 Task: Look for space in Kursk, Russia from 2nd June, 2023 to 9th June, 2023 for 5 adults in price range Rs.7000 to Rs.13000. Place can be shared room with 2 bedrooms having 5 beds and 2 bathrooms. Property type can be house, flat, guest house. Amenities needed are: wifi. Booking option can be shelf check-in. Required host language is English.
Action: Mouse moved to (552, 105)
Screenshot: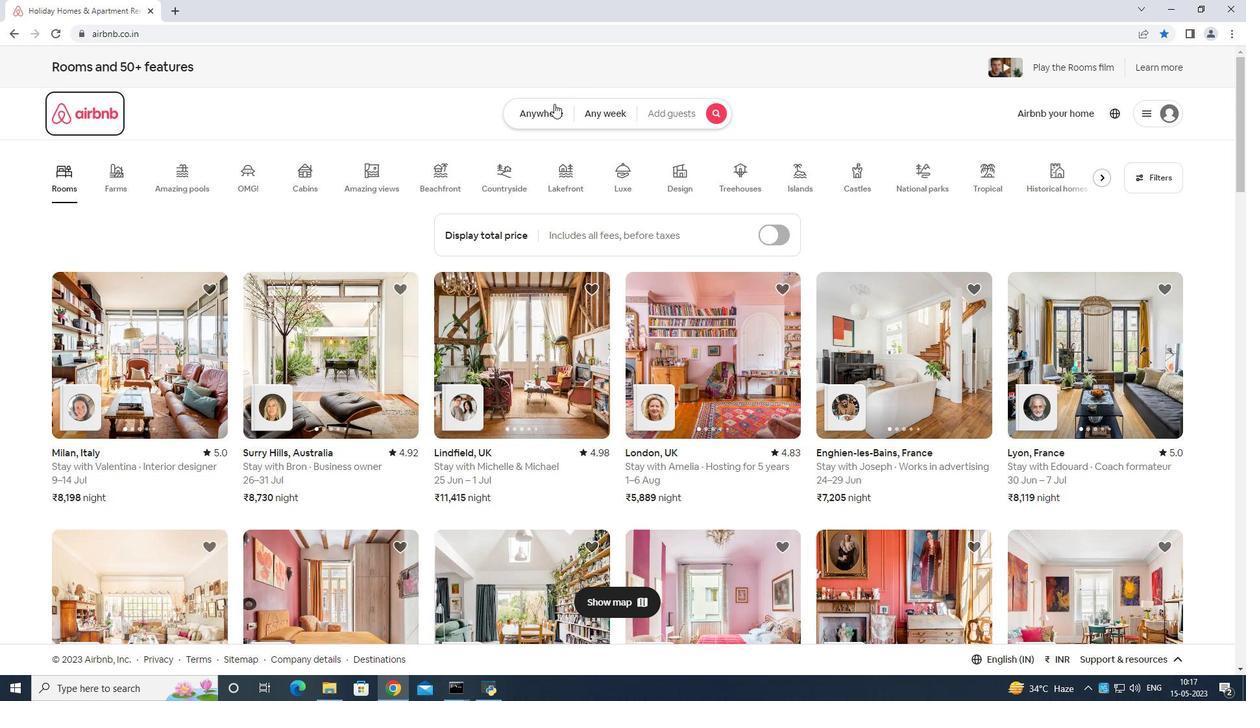 
Action: Mouse pressed left at (552, 105)
Screenshot: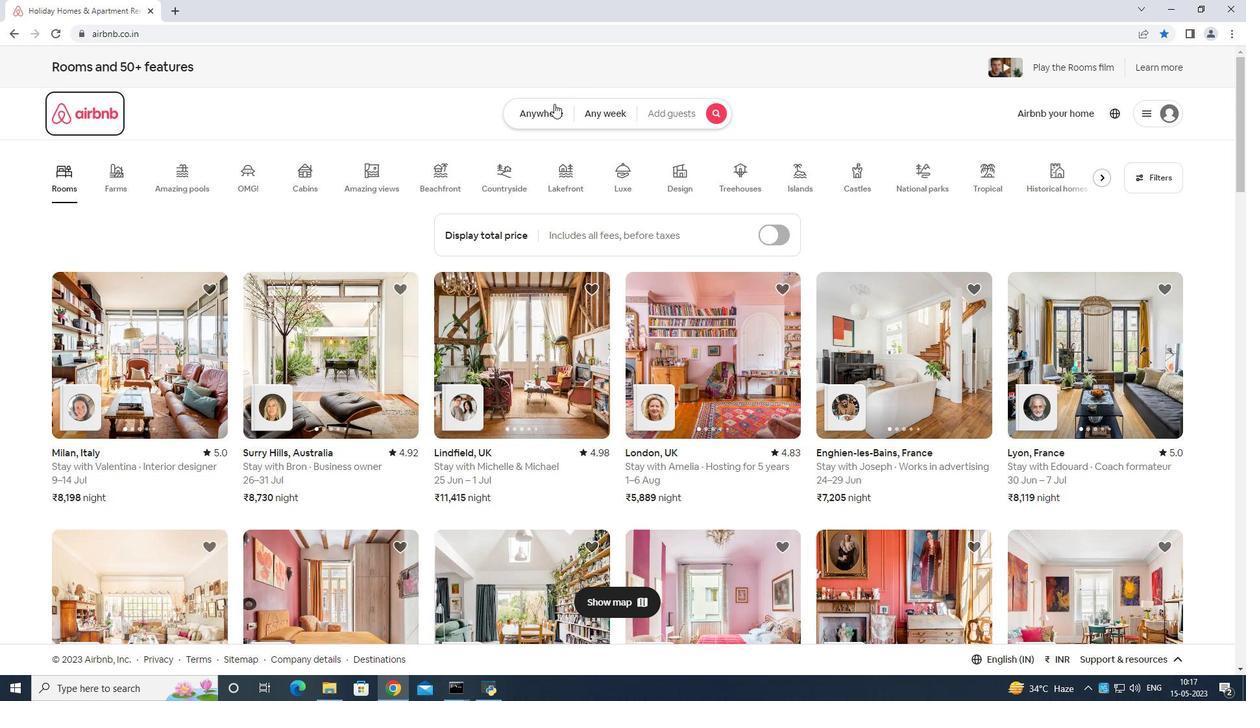 
Action: Mouse moved to (501, 158)
Screenshot: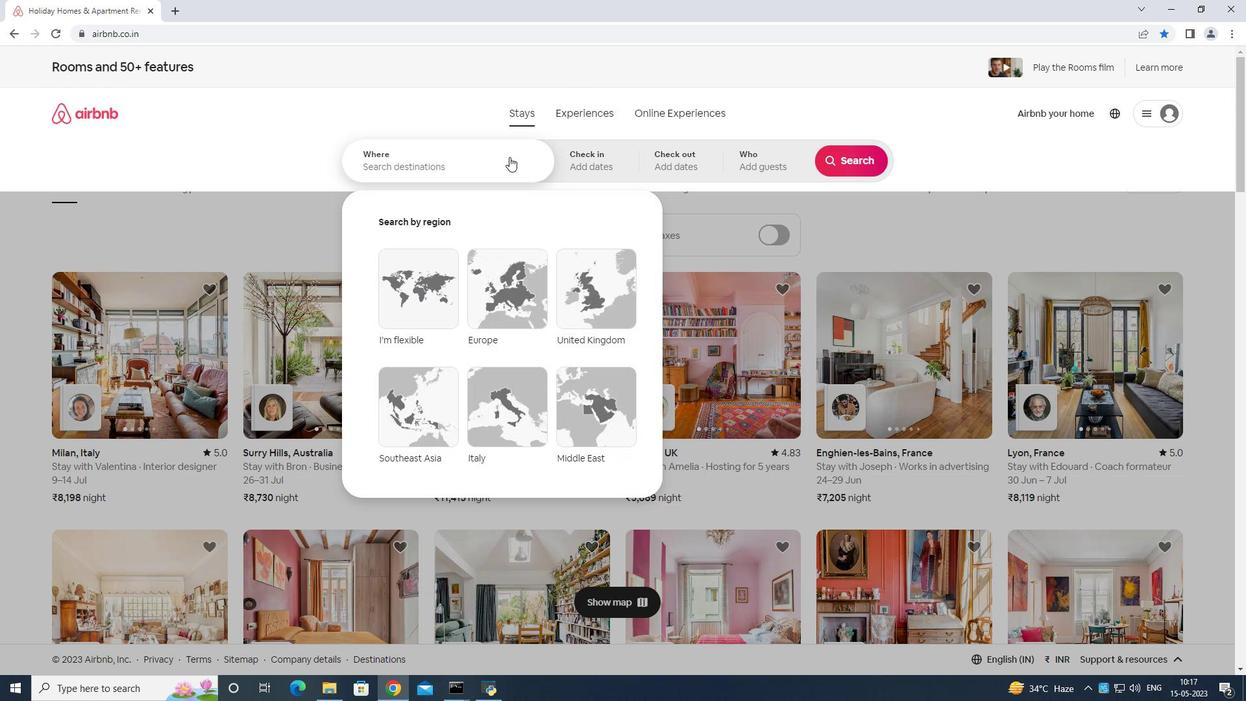 
Action: Mouse pressed left at (501, 158)
Screenshot: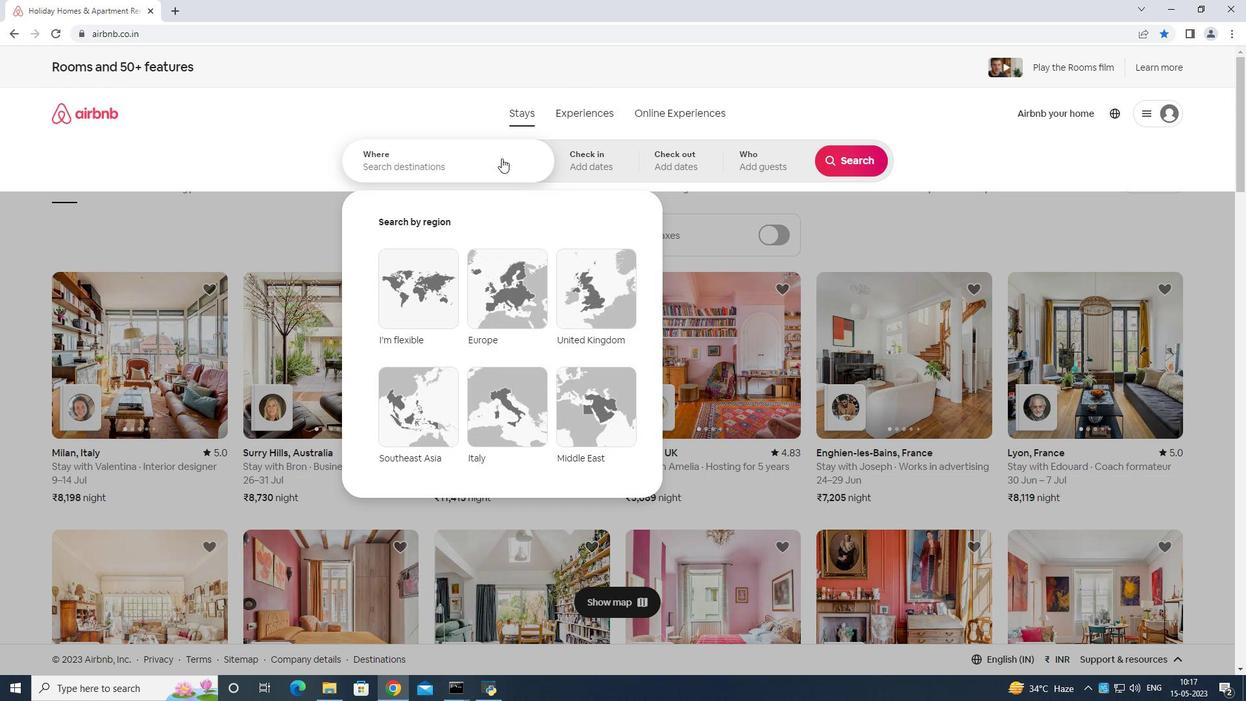 
Action: Key pressed <Key.shift><Key.shift><Key.shift>Kursk<Key.space><Key.shift>Russia<Key.enter>
Screenshot: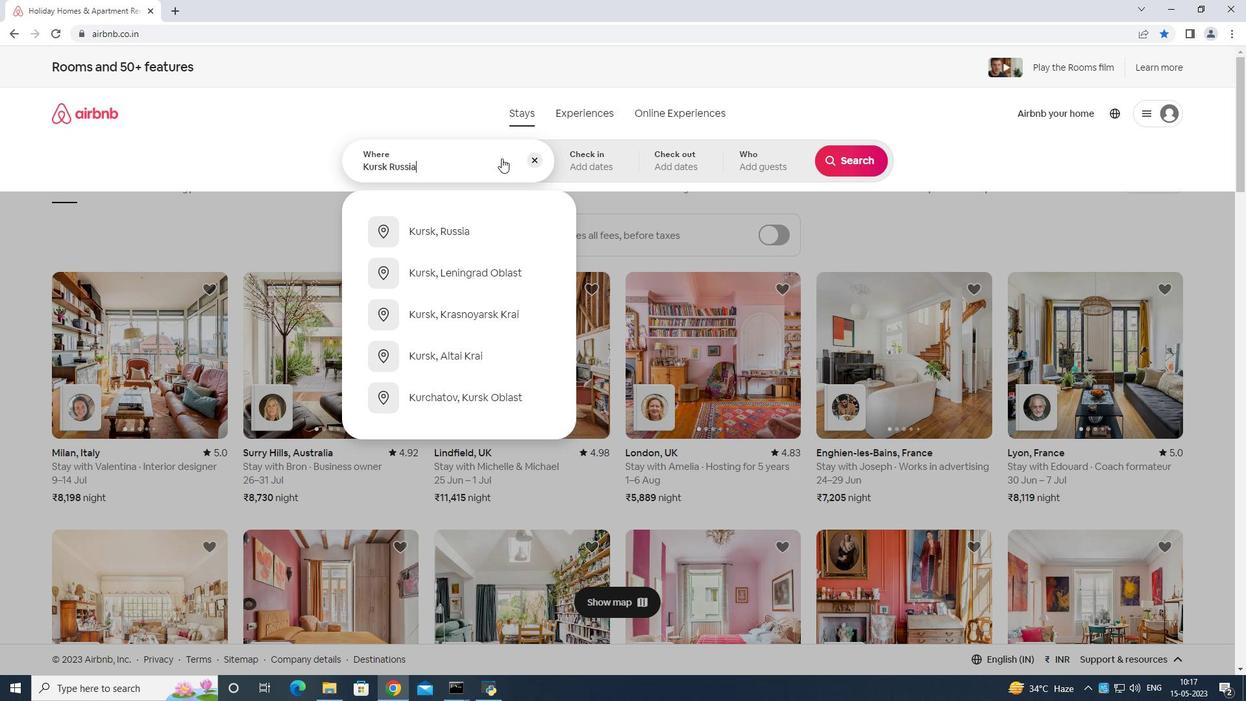 
Action: Mouse moved to (804, 321)
Screenshot: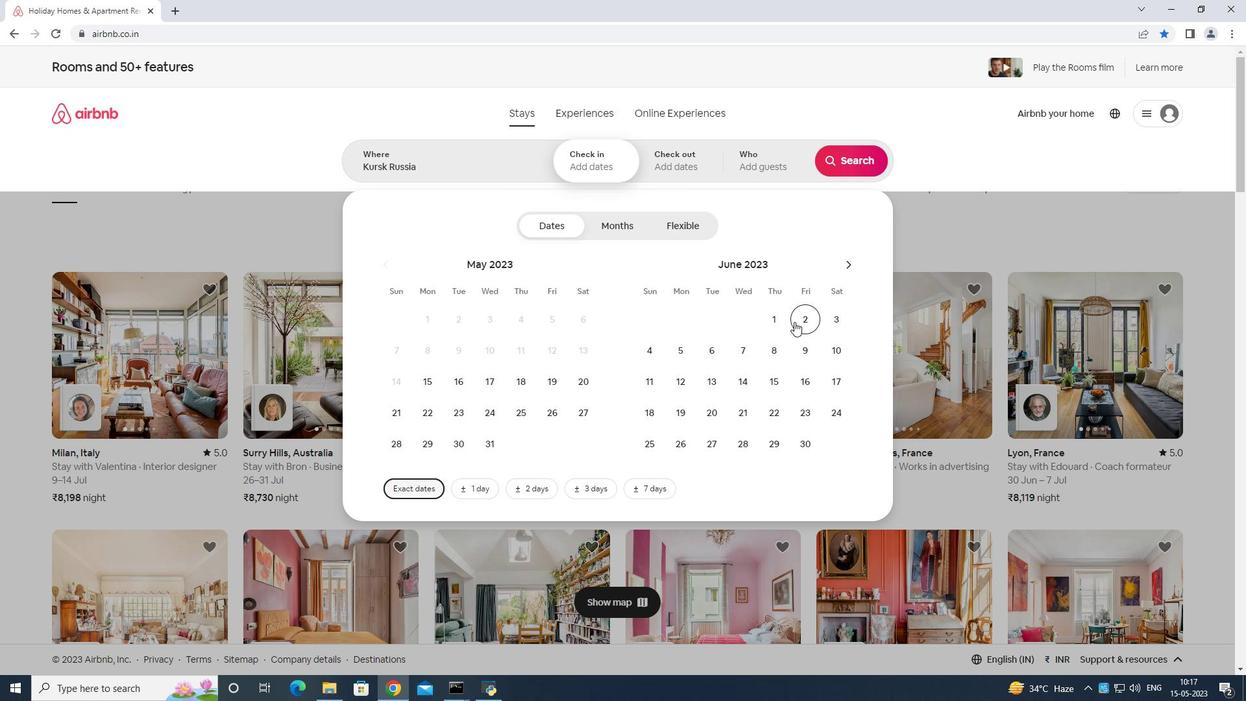 
Action: Mouse pressed left at (804, 321)
Screenshot: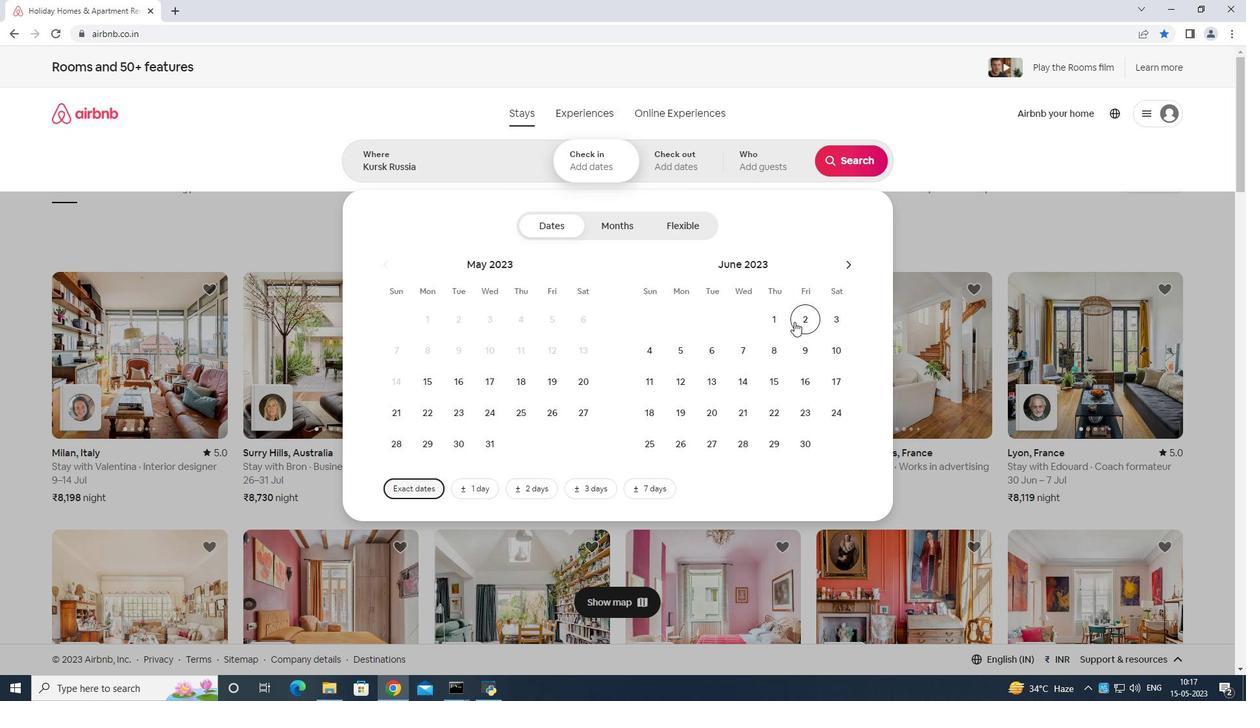 
Action: Mouse moved to (800, 347)
Screenshot: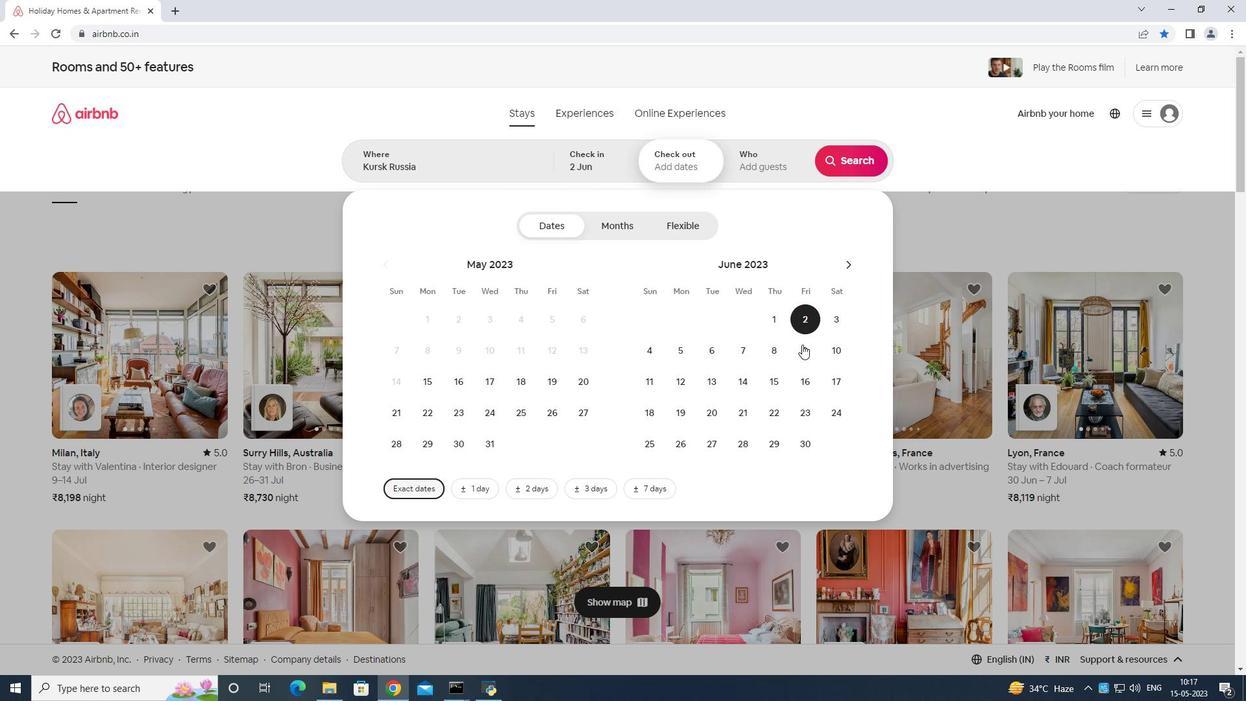 
Action: Mouse pressed left at (800, 347)
Screenshot: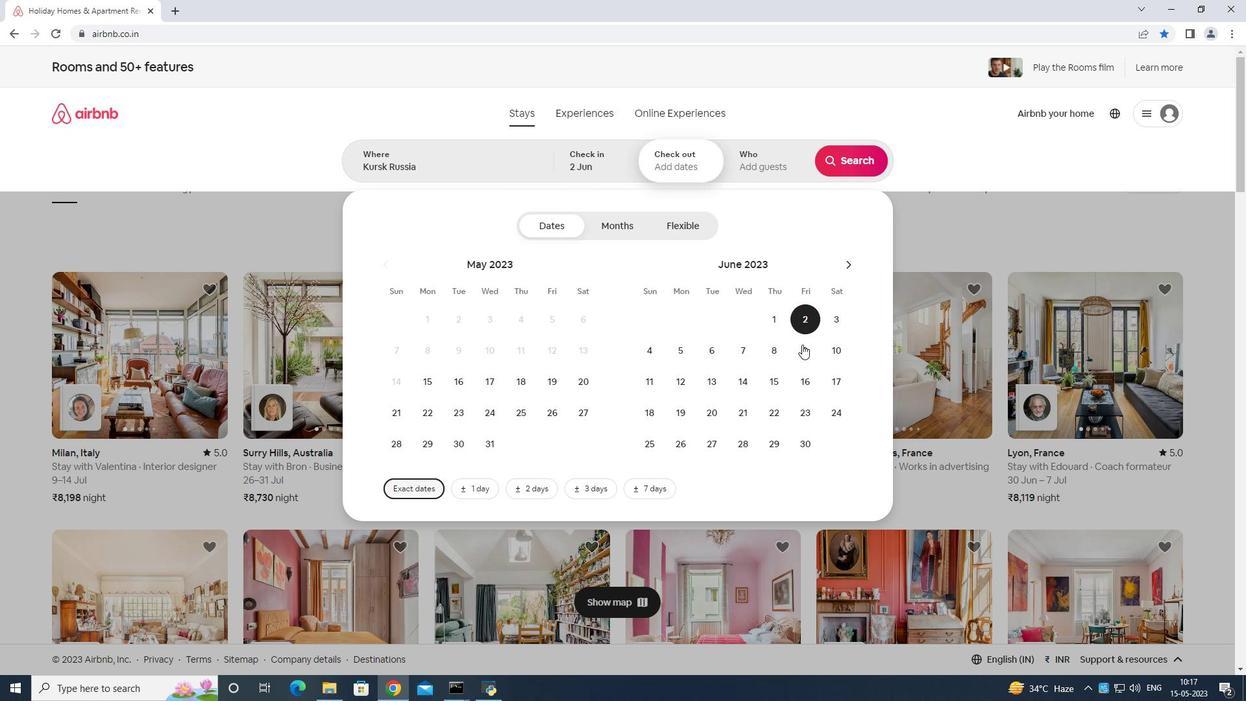 
Action: Mouse moved to (780, 158)
Screenshot: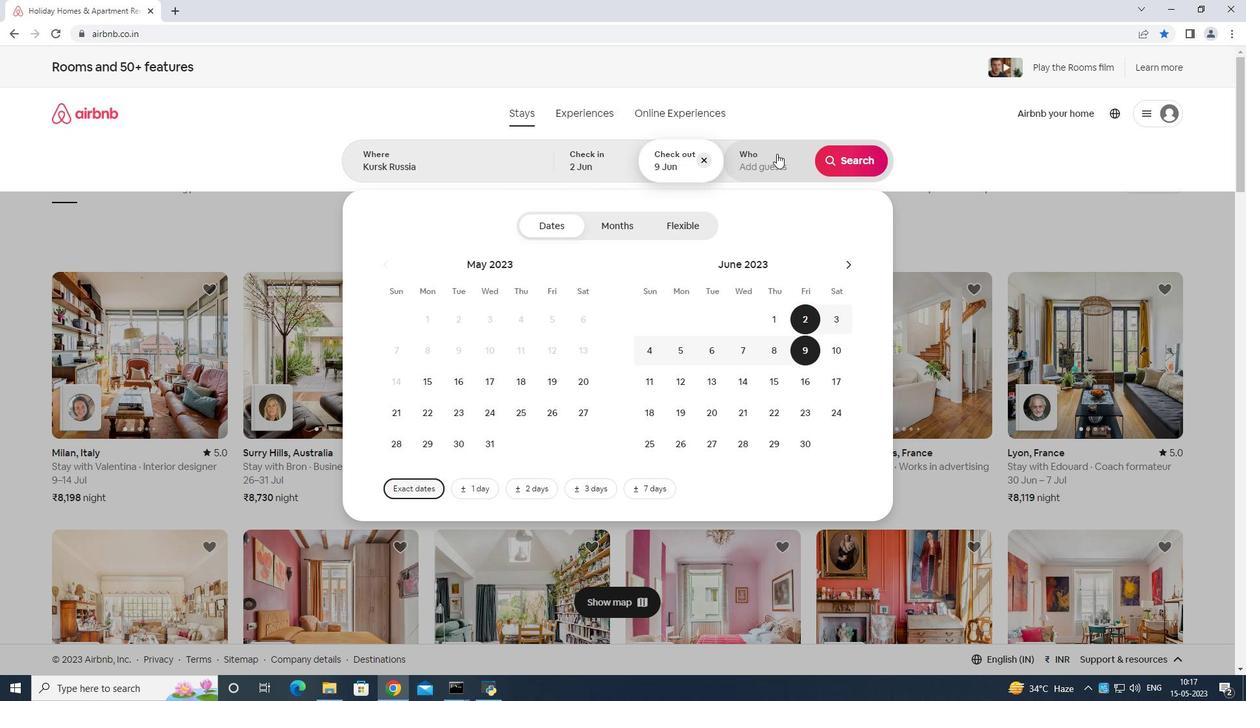 
Action: Mouse pressed left at (780, 158)
Screenshot: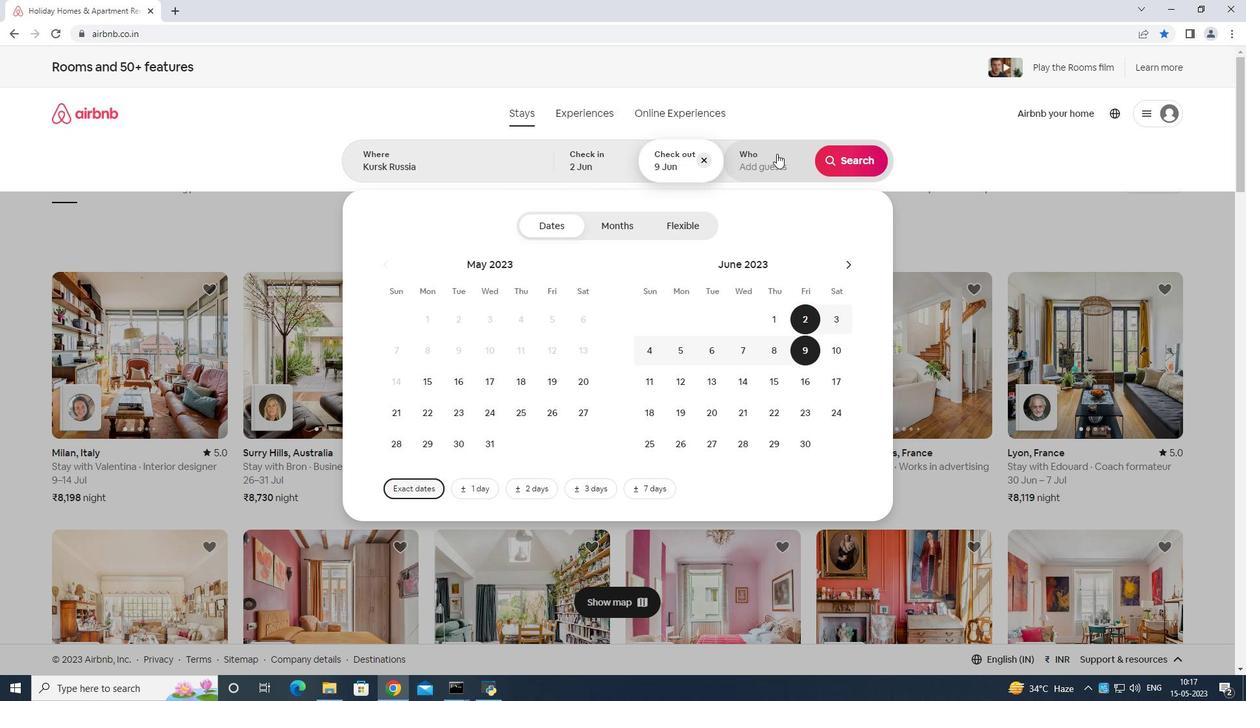 
Action: Mouse moved to (855, 236)
Screenshot: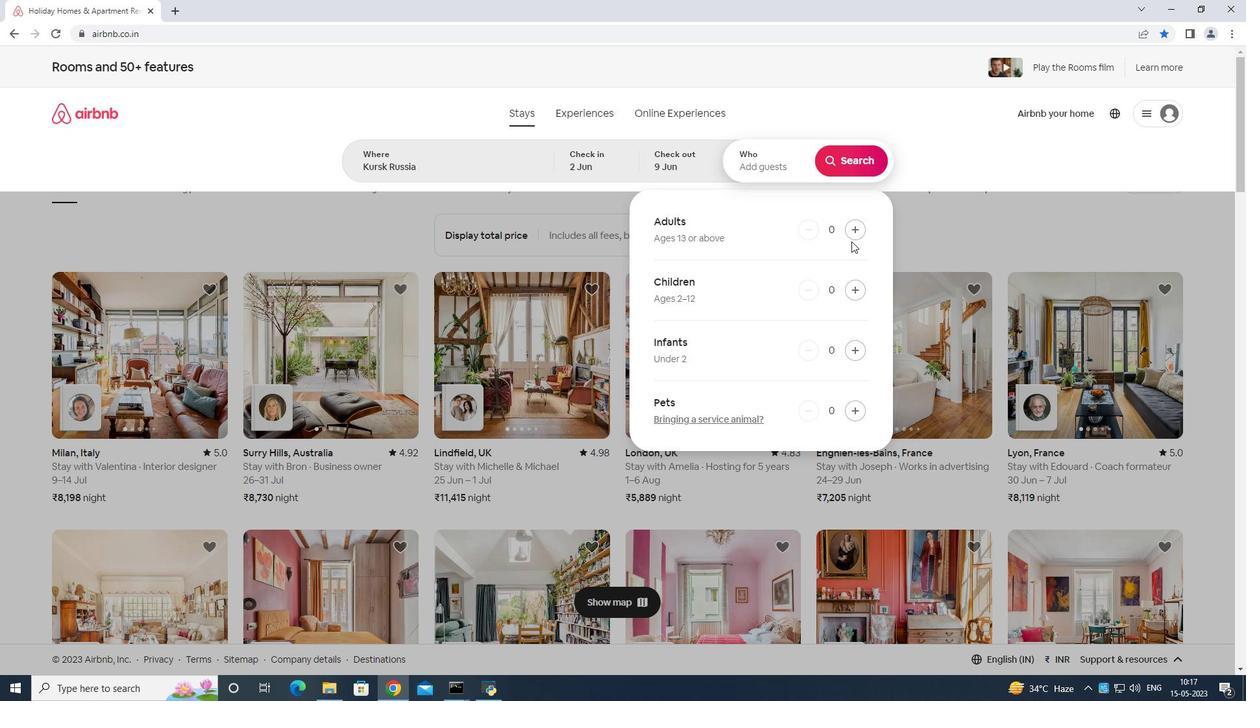 
Action: Mouse pressed left at (855, 236)
Screenshot: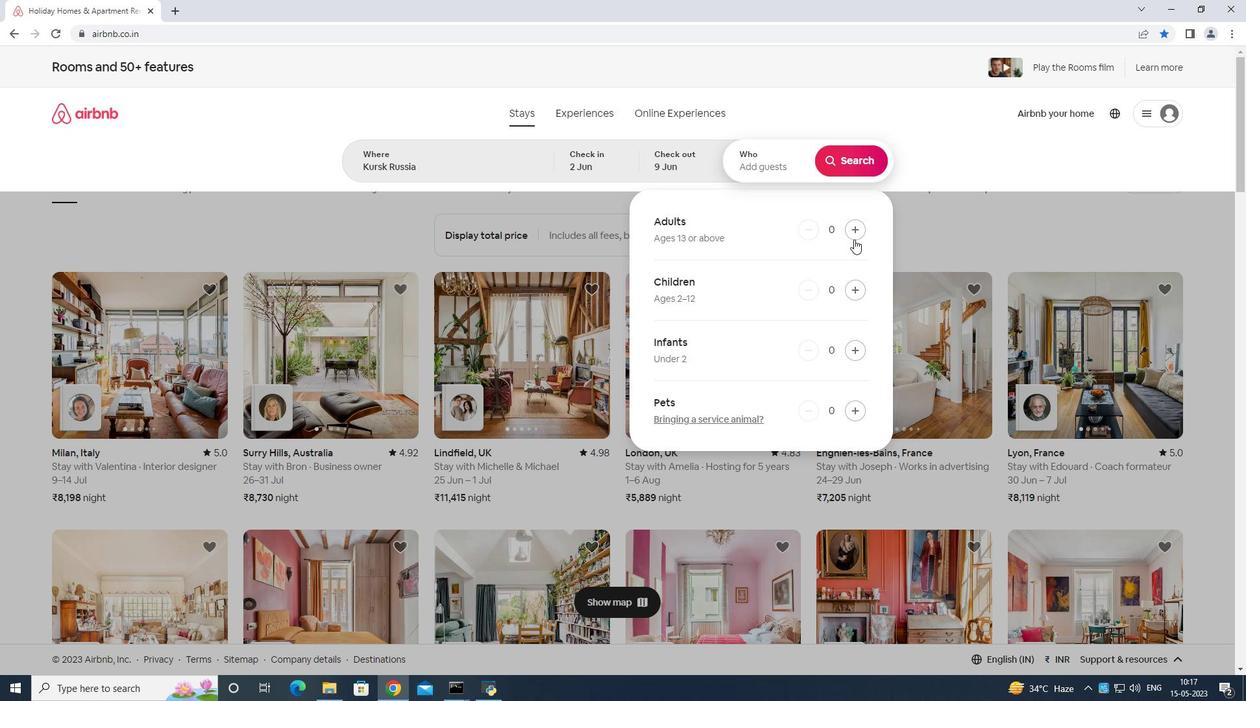 
Action: Mouse moved to (856, 235)
Screenshot: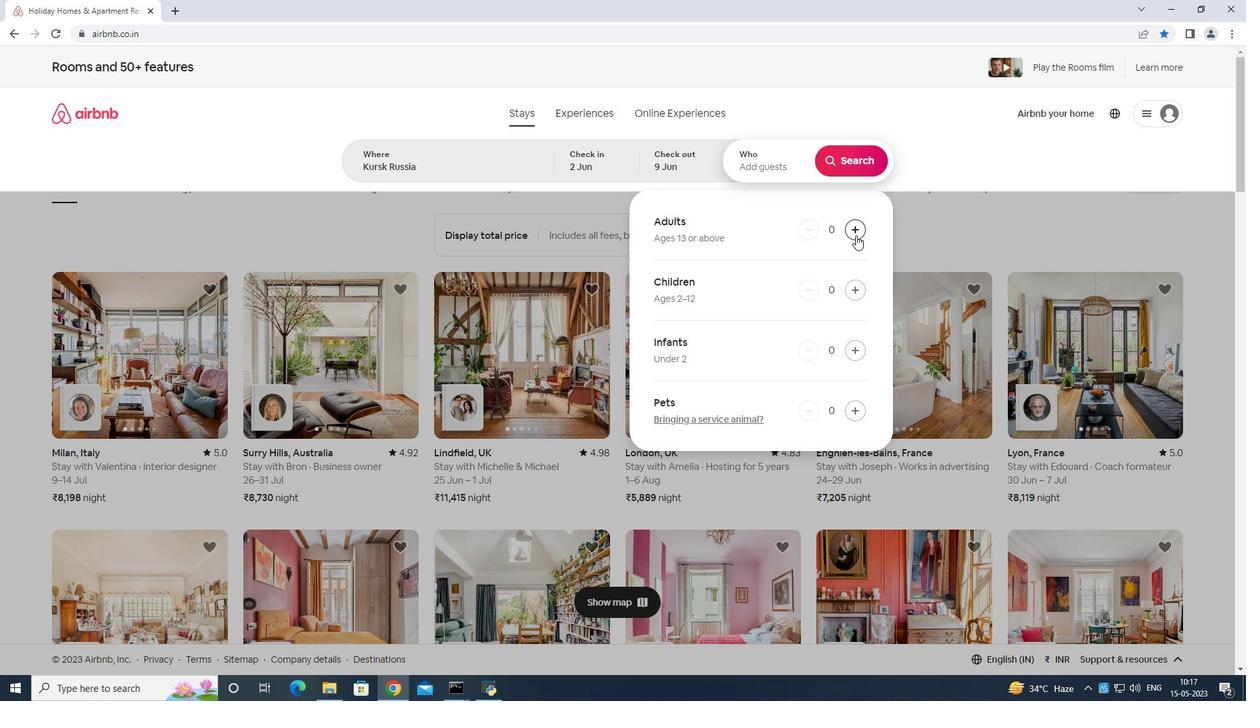 
Action: Mouse pressed left at (856, 235)
Screenshot: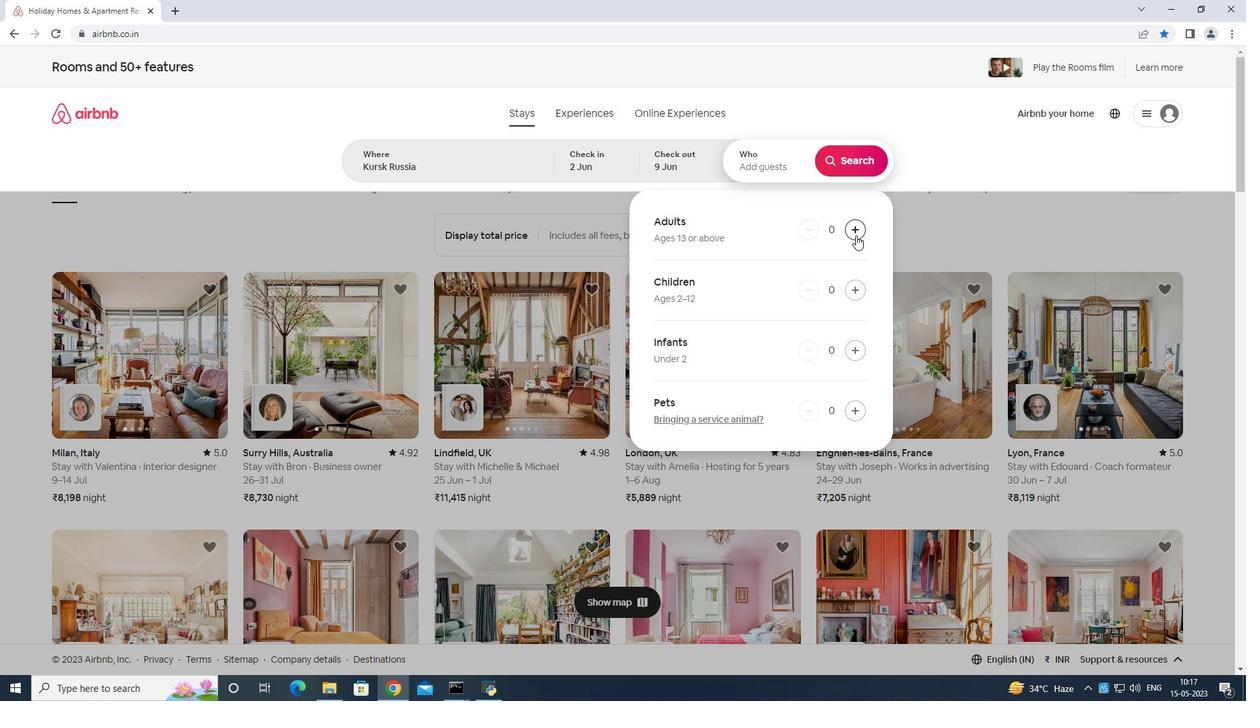 
Action: Mouse pressed left at (856, 235)
Screenshot: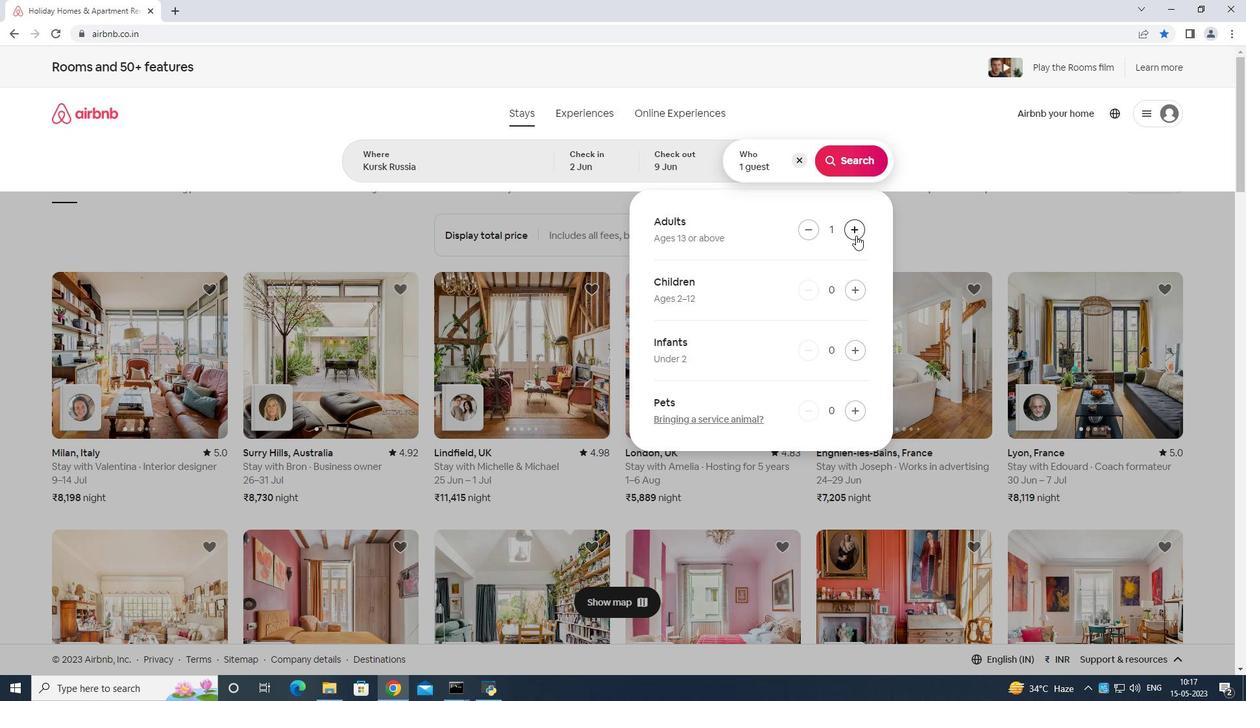 
Action: Mouse pressed left at (856, 235)
Screenshot: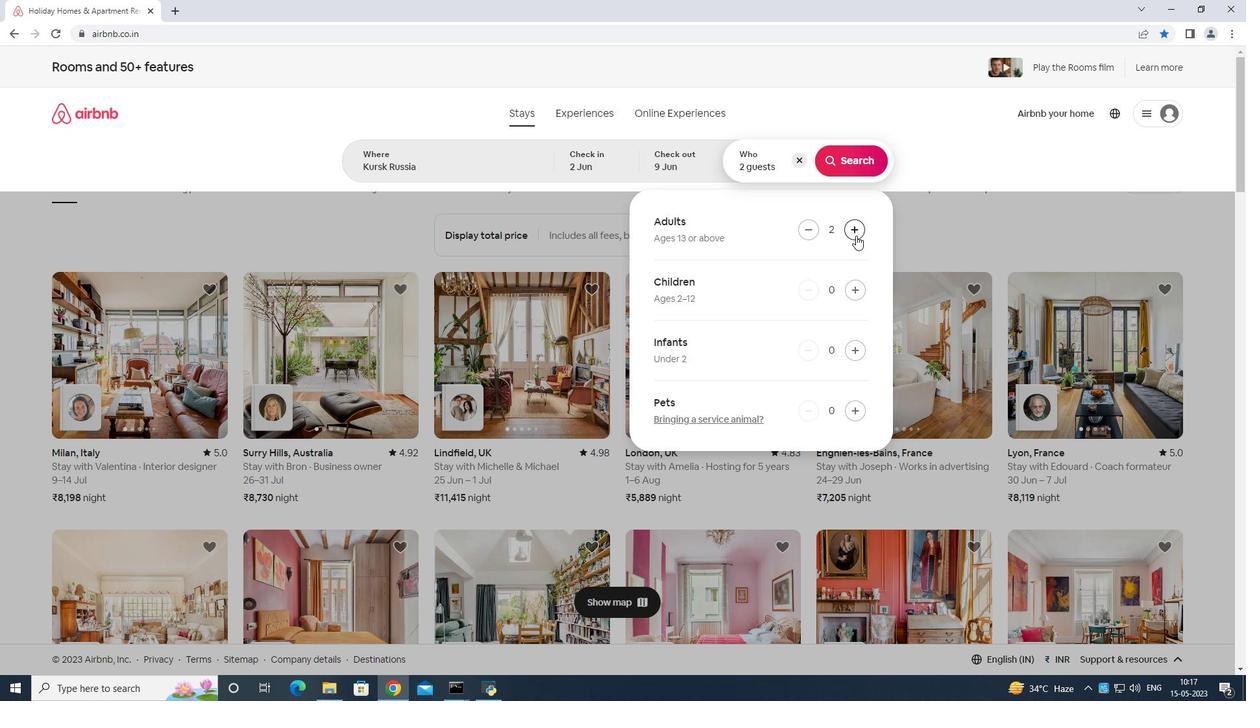
Action: Mouse moved to (856, 234)
Screenshot: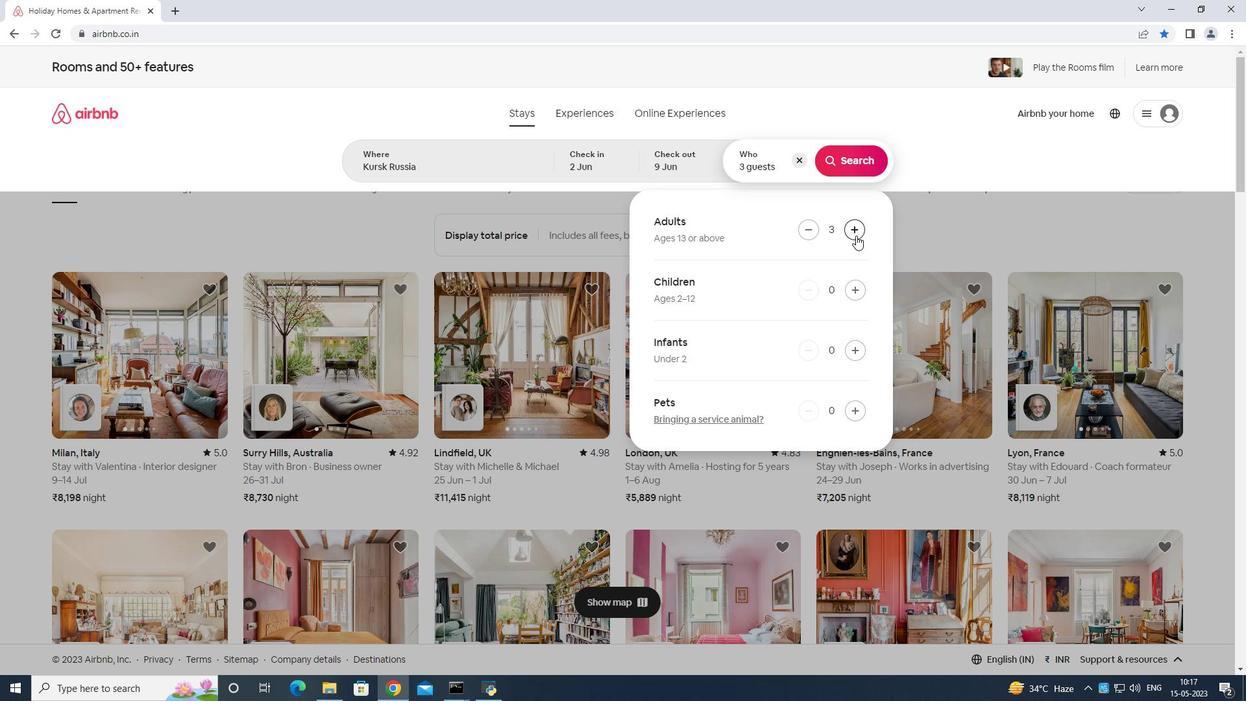 
Action: Mouse pressed left at (856, 234)
Screenshot: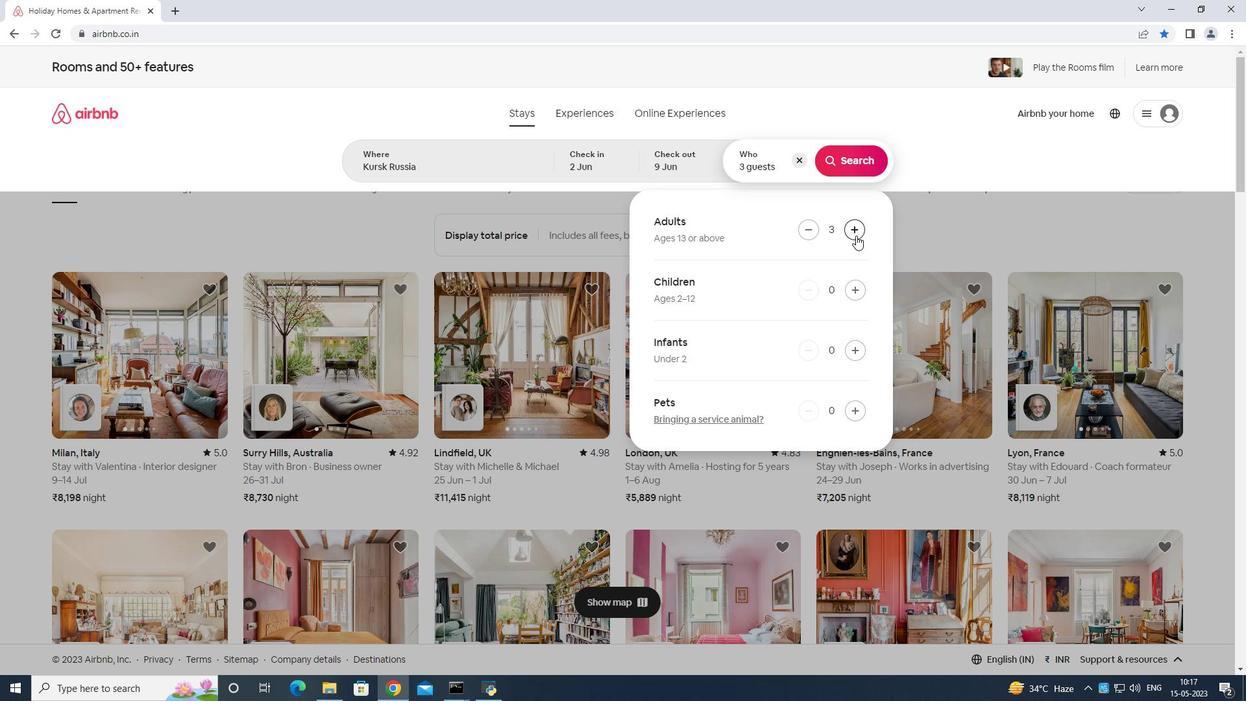 
Action: Mouse pressed left at (856, 234)
Screenshot: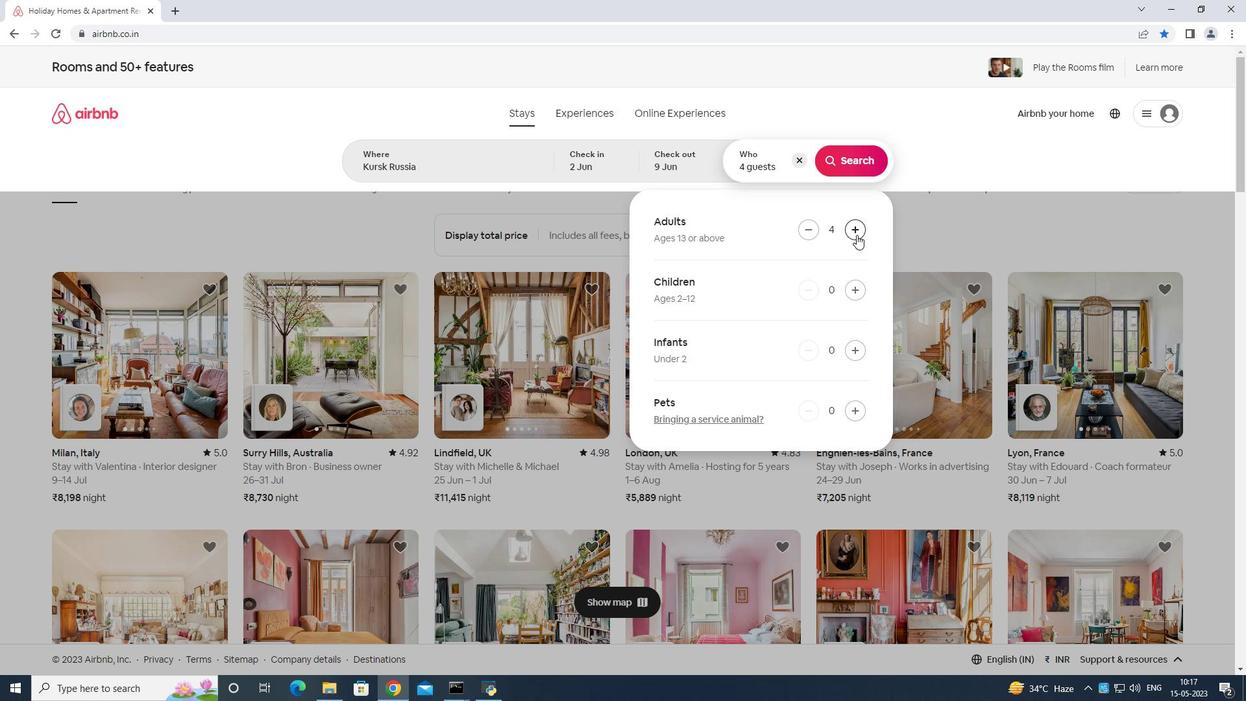 
Action: Mouse moved to (800, 231)
Screenshot: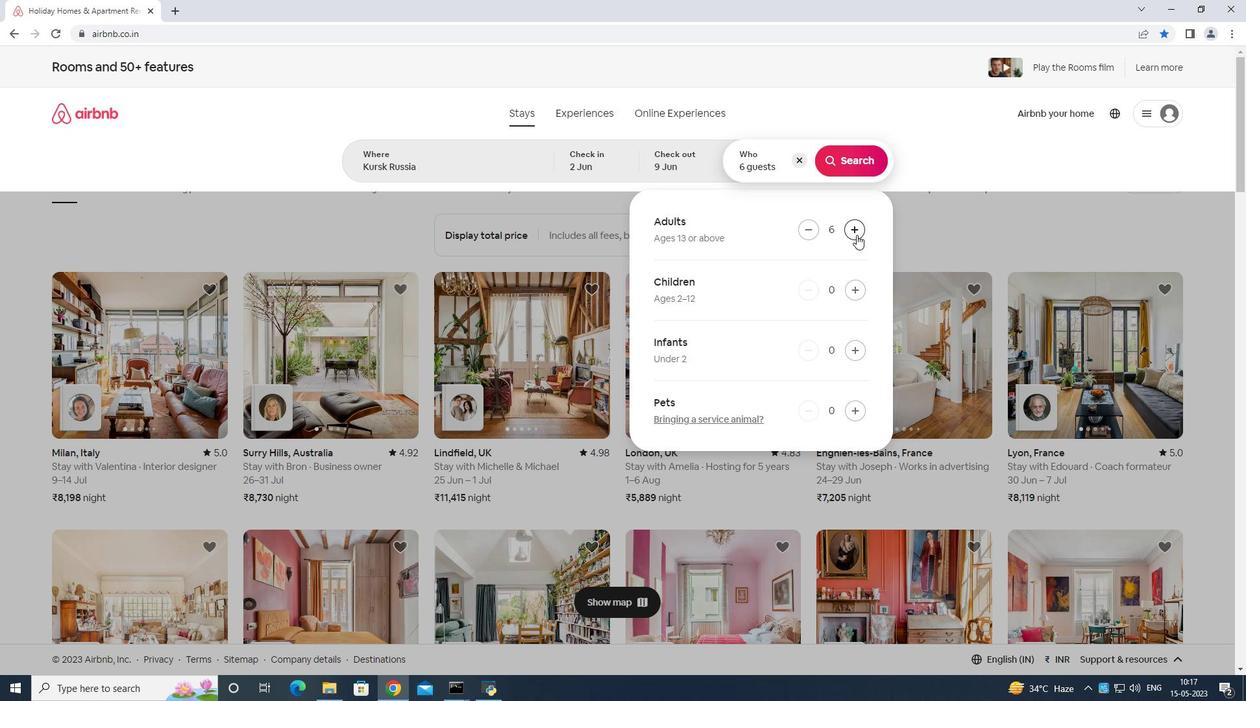 
Action: Mouse pressed left at (800, 231)
Screenshot: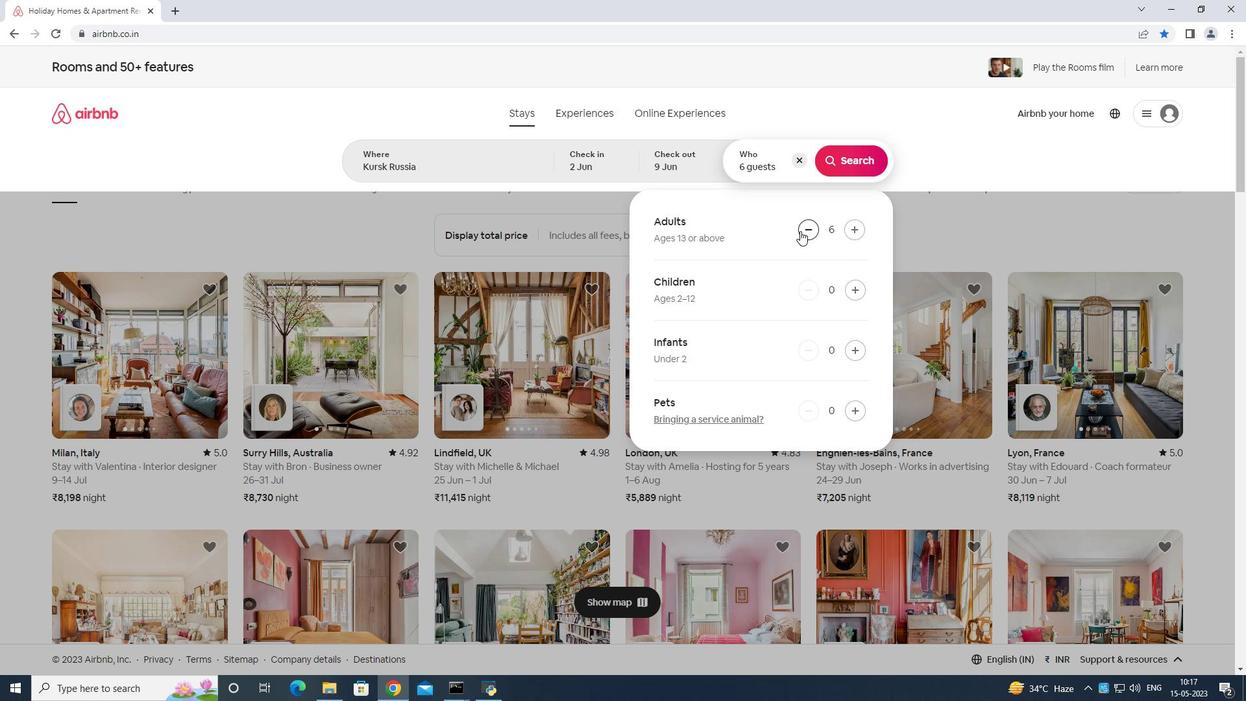 
Action: Mouse moved to (858, 162)
Screenshot: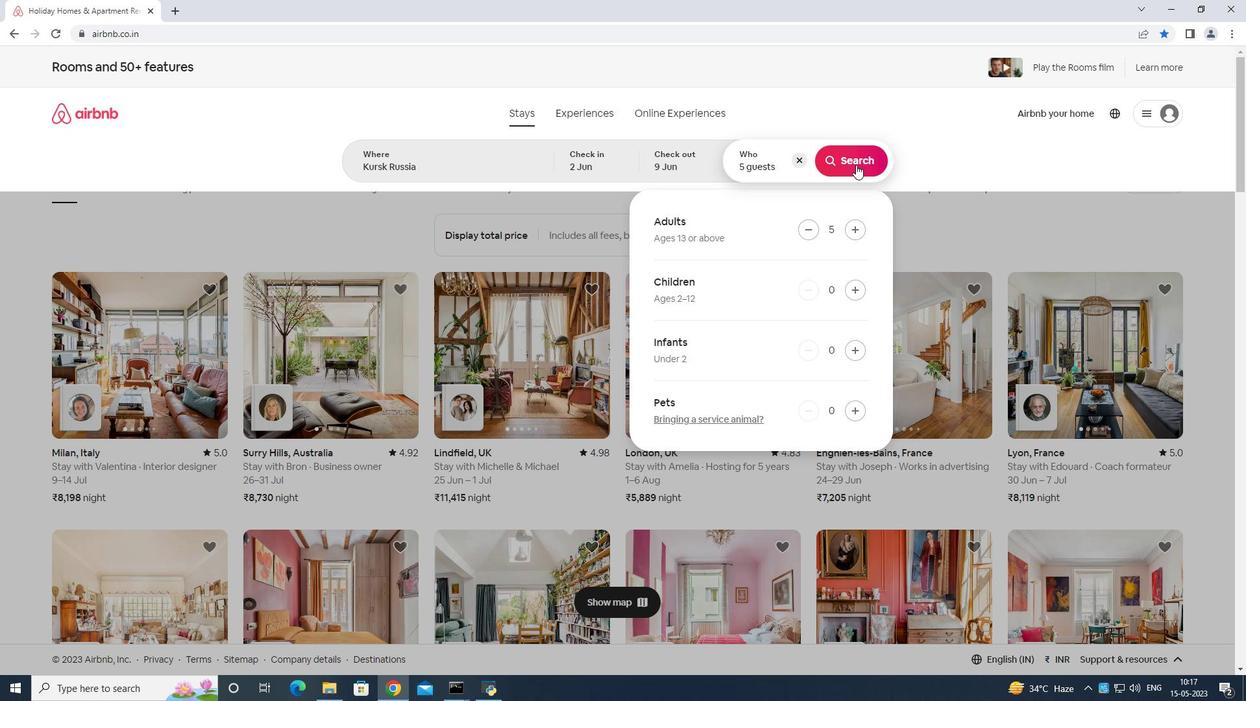 
Action: Mouse pressed left at (858, 162)
Screenshot: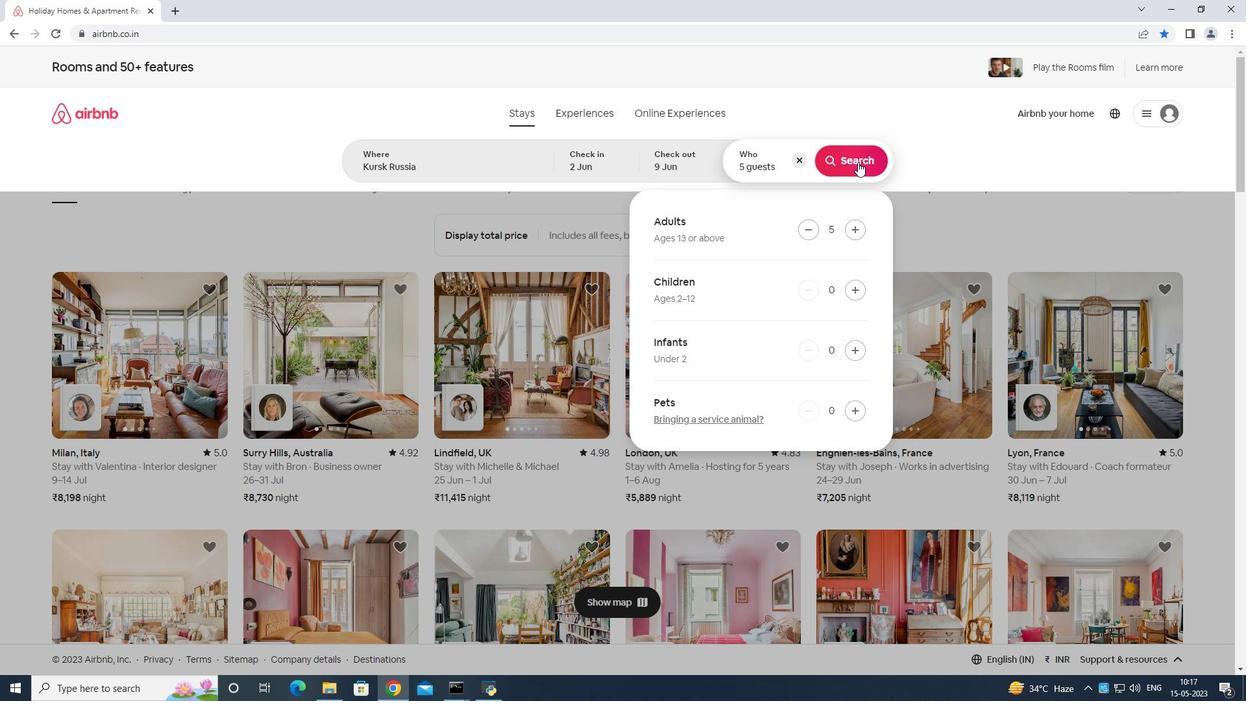 
Action: Mouse moved to (1197, 122)
Screenshot: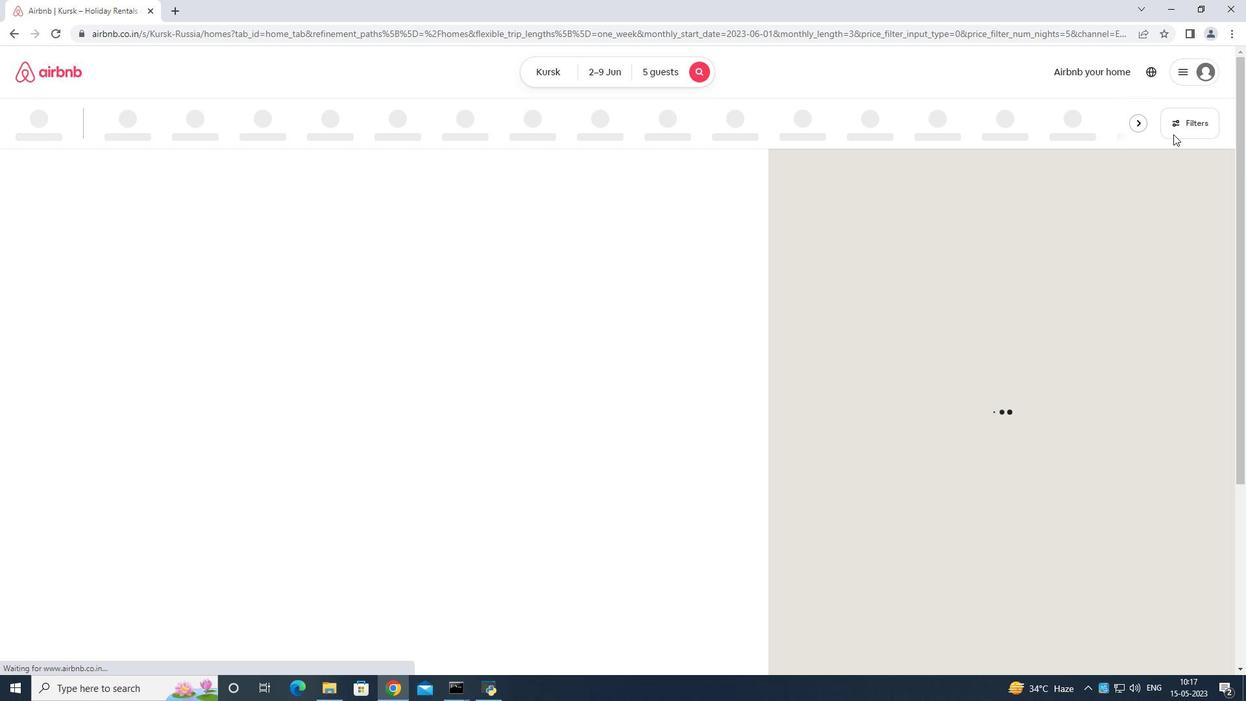 
Action: Mouse pressed left at (1197, 122)
Screenshot: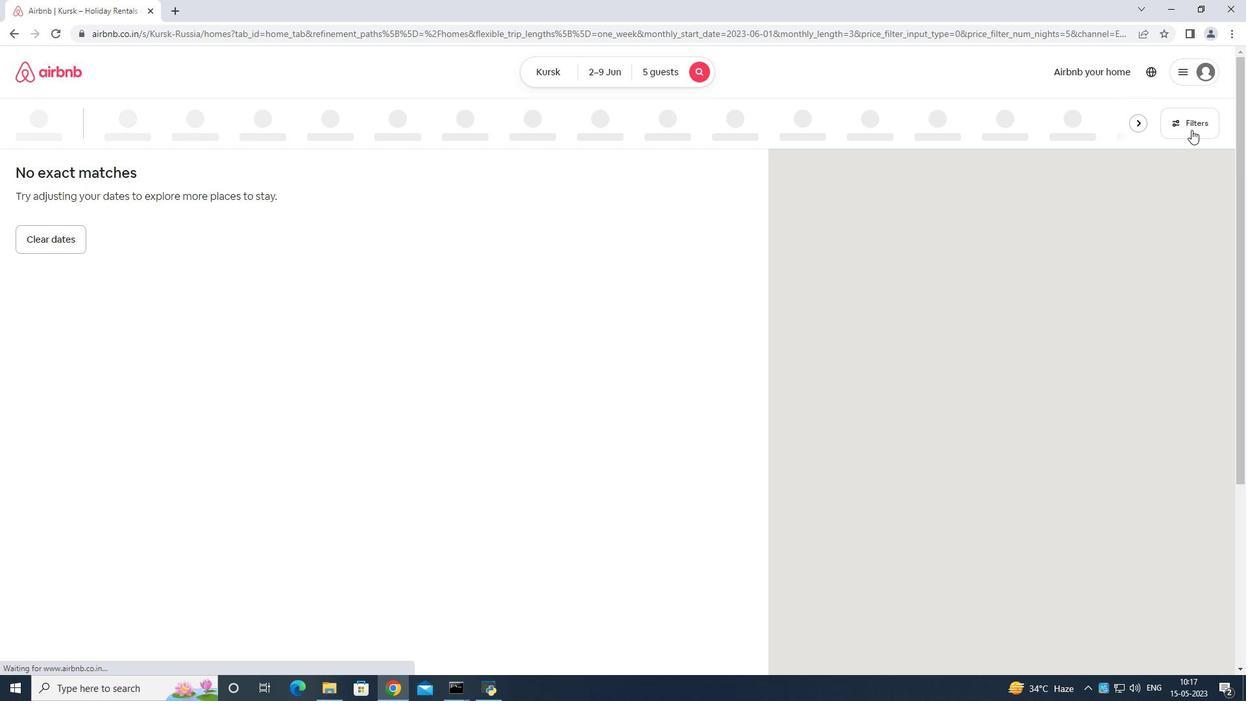 
Action: Mouse moved to (521, 434)
Screenshot: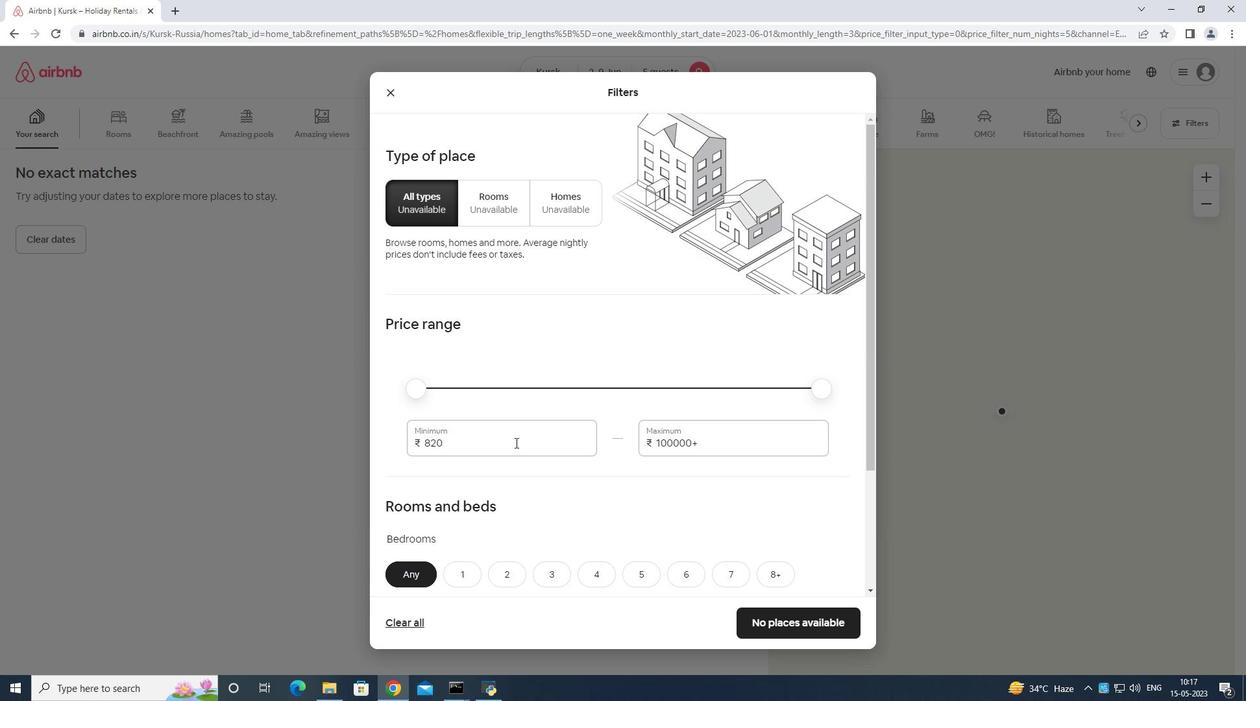 
Action: Mouse pressed left at (521, 434)
Screenshot: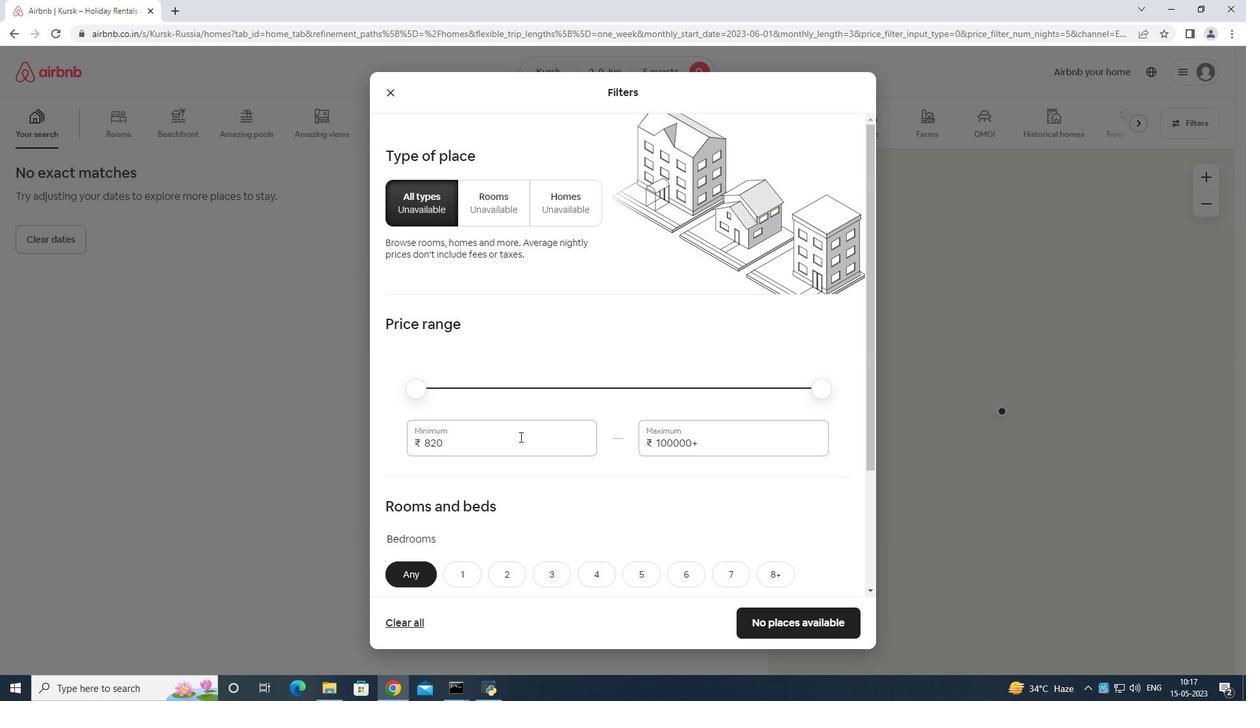 
Action: Key pressed <Key.backspace><Key.backspace><Key.backspace><Key.backspace><Key.backspace><Key.backspace><Key.backspace><Key.backspace>7000
Screenshot: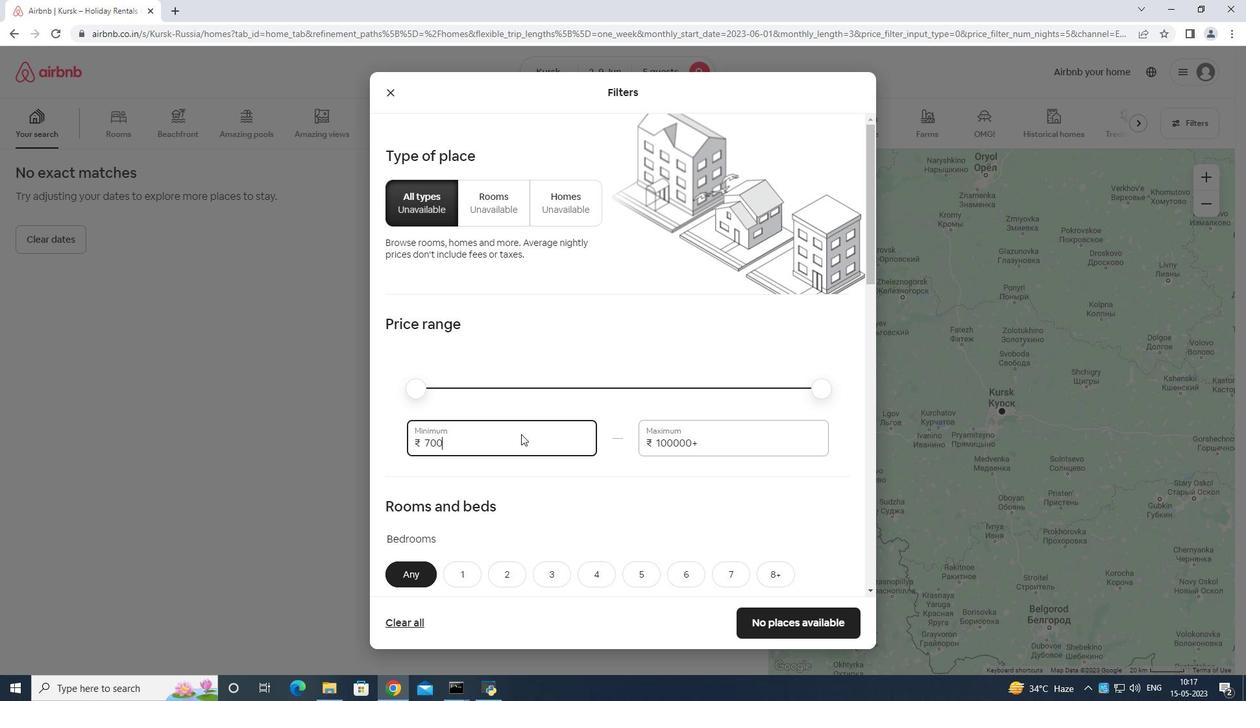 
Action: Mouse moved to (742, 435)
Screenshot: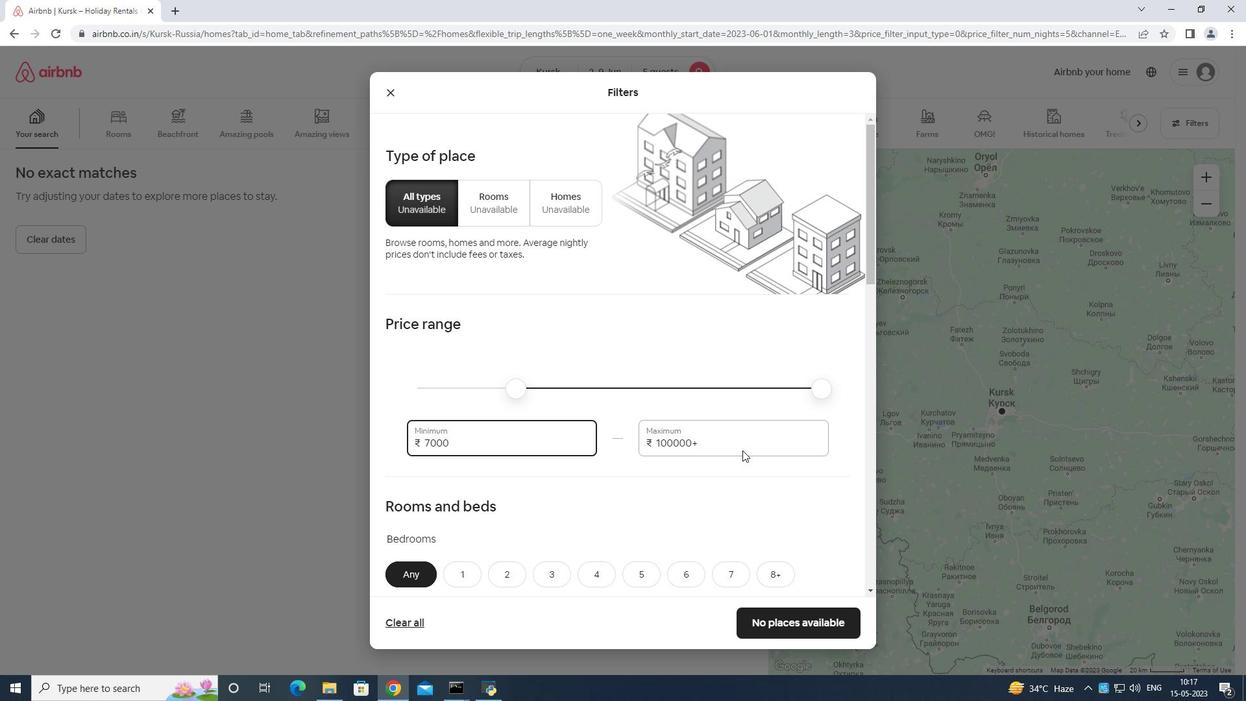 
Action: Mouse pressed left at (742, 435)
Screenshot: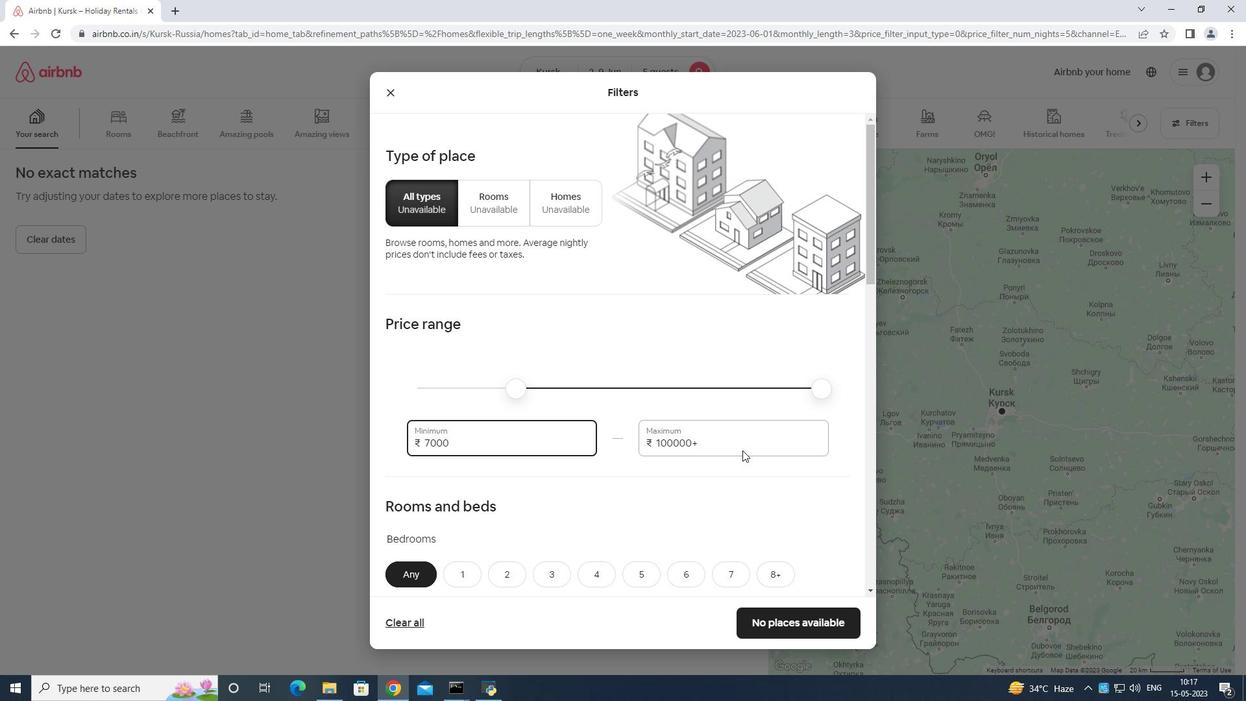 
Action: Mouse moved to (743, 434)
Screenshot: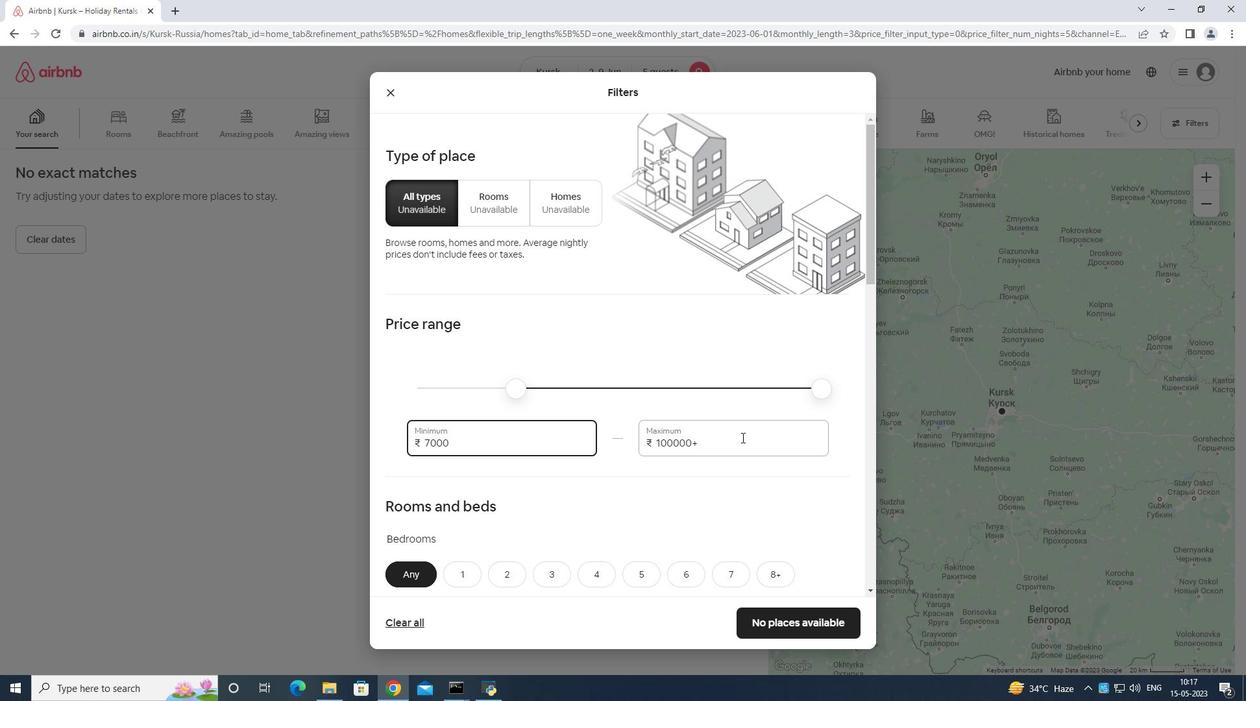 
Action: Key pressed <Key.backspace><Key.backspace><Key.backspace><Key.backspace><Key.backspace><Key.backspace><Key.backspace><Key.backspace><Key.backspace><Key.backspace><Key.backspace><Key.backspace><Key.backspace><Key.backspace><Key.backspace><Key.backspace><Key.backspace><Key.backspace>13000
Screenshot: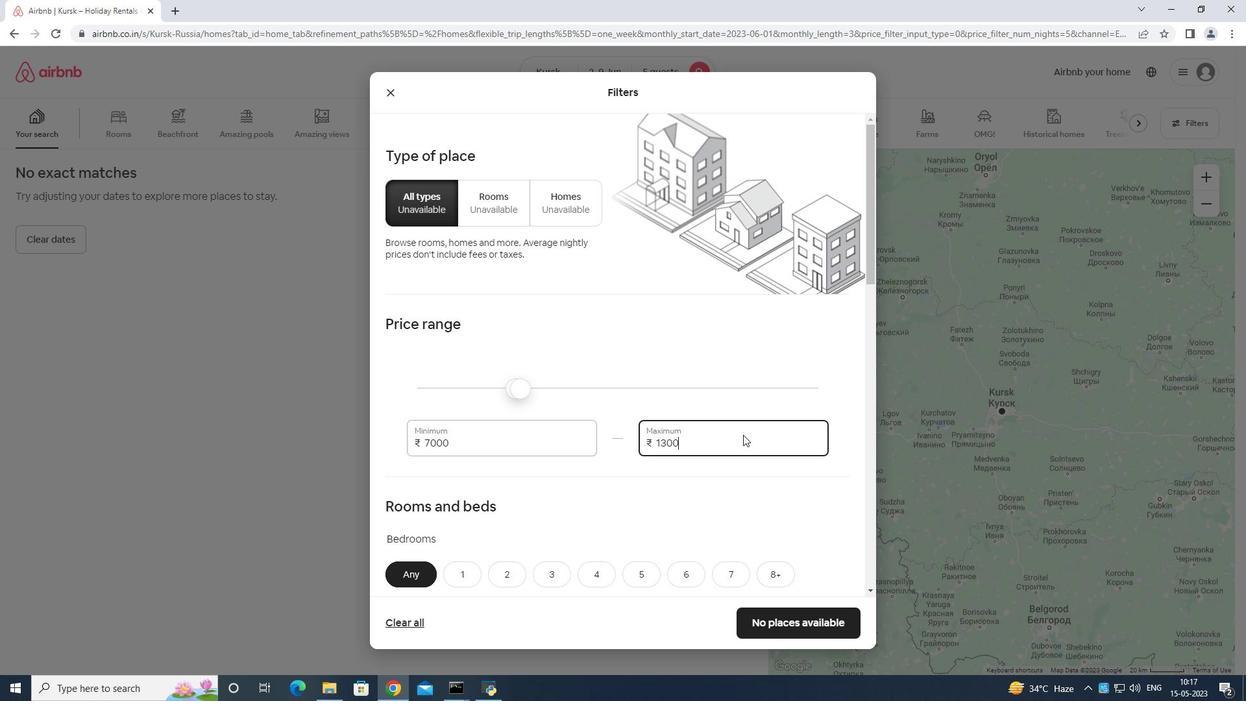 
Action: Mouse scrolled (743, 434) with delta (0, 0)
Screenshot: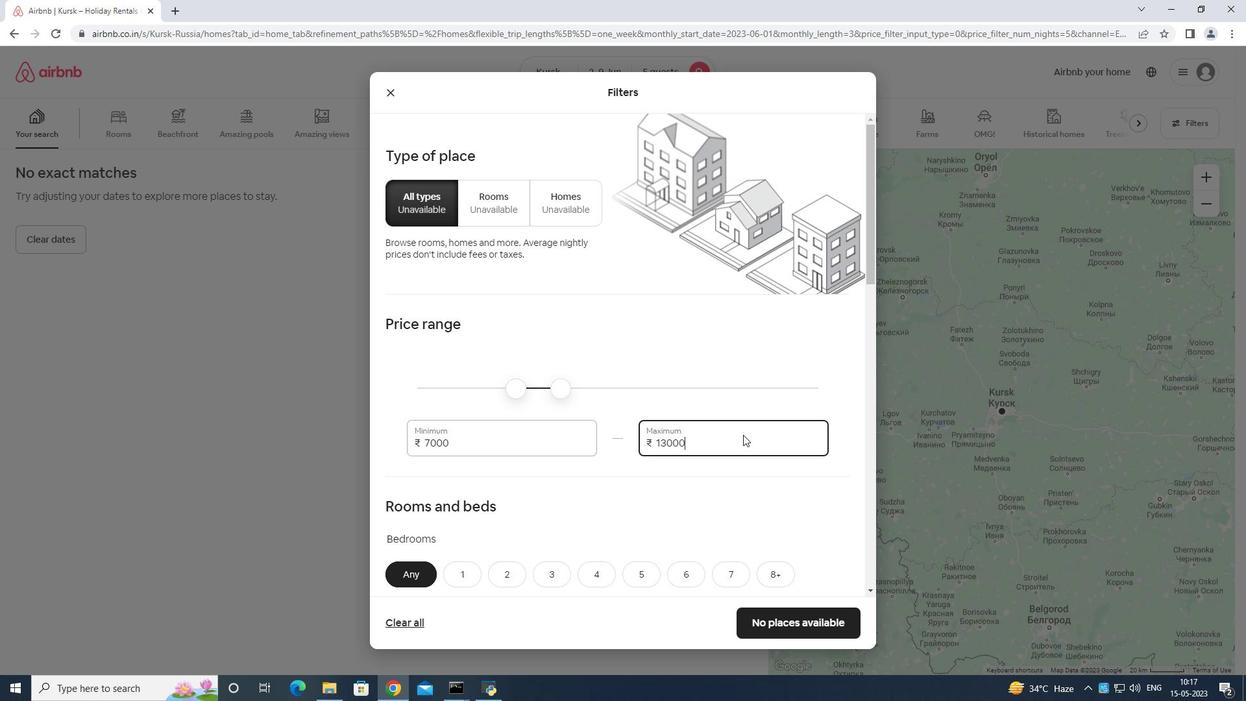 
Action: Mouse scrolled (743, 434) with delta (0, 0)
Screenshot: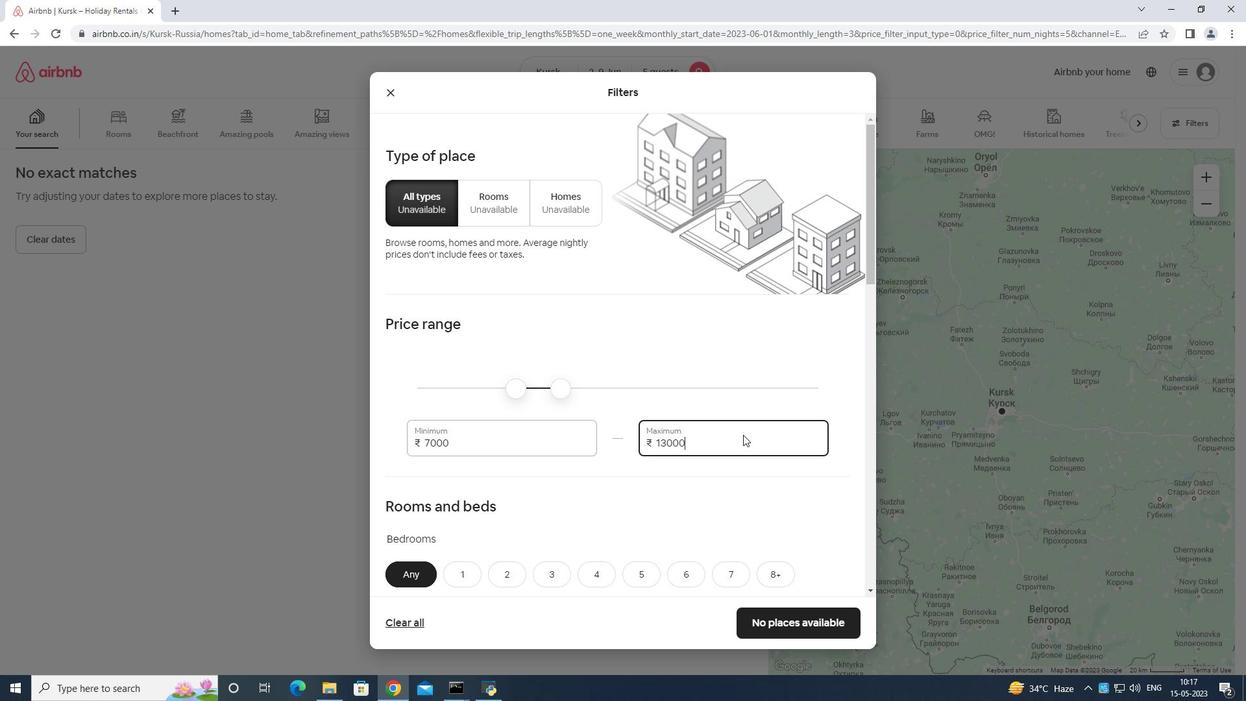 
Action: Mouse scrolled (743, 434) with delta (0, 0)
Screenshot: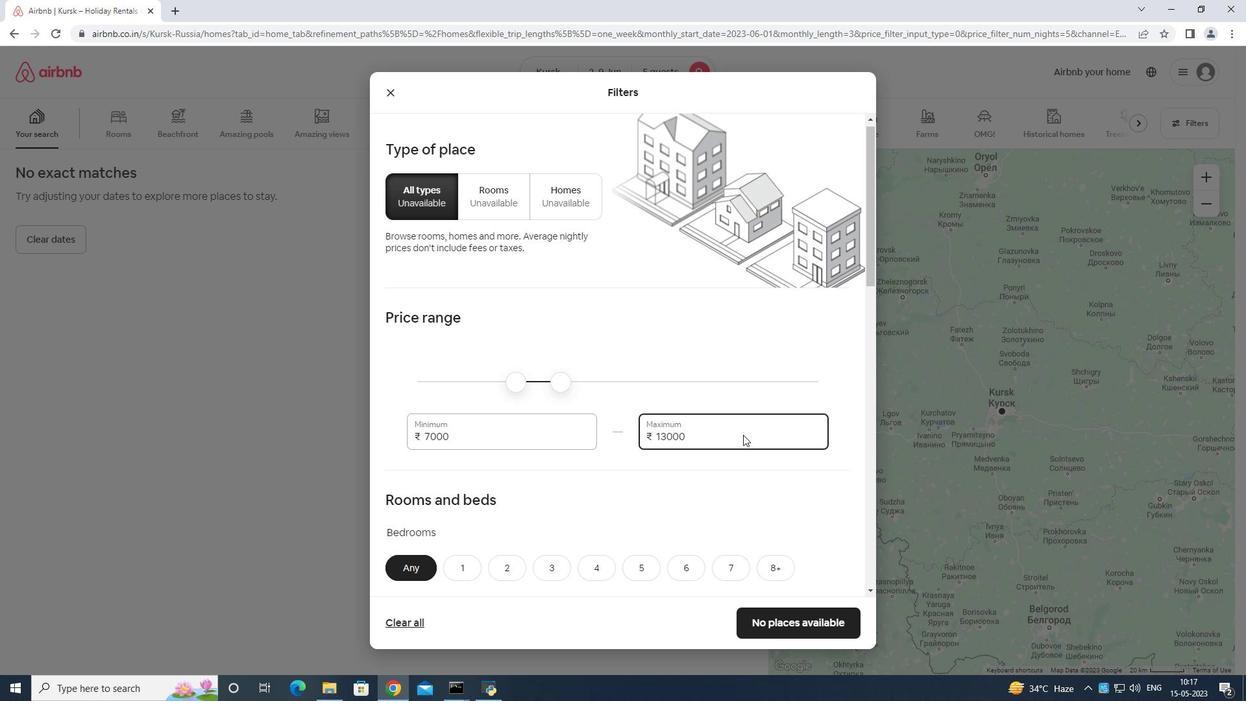 
Action: Mouse scrolled (743, 434) with delta (0, 0)
Screenshot: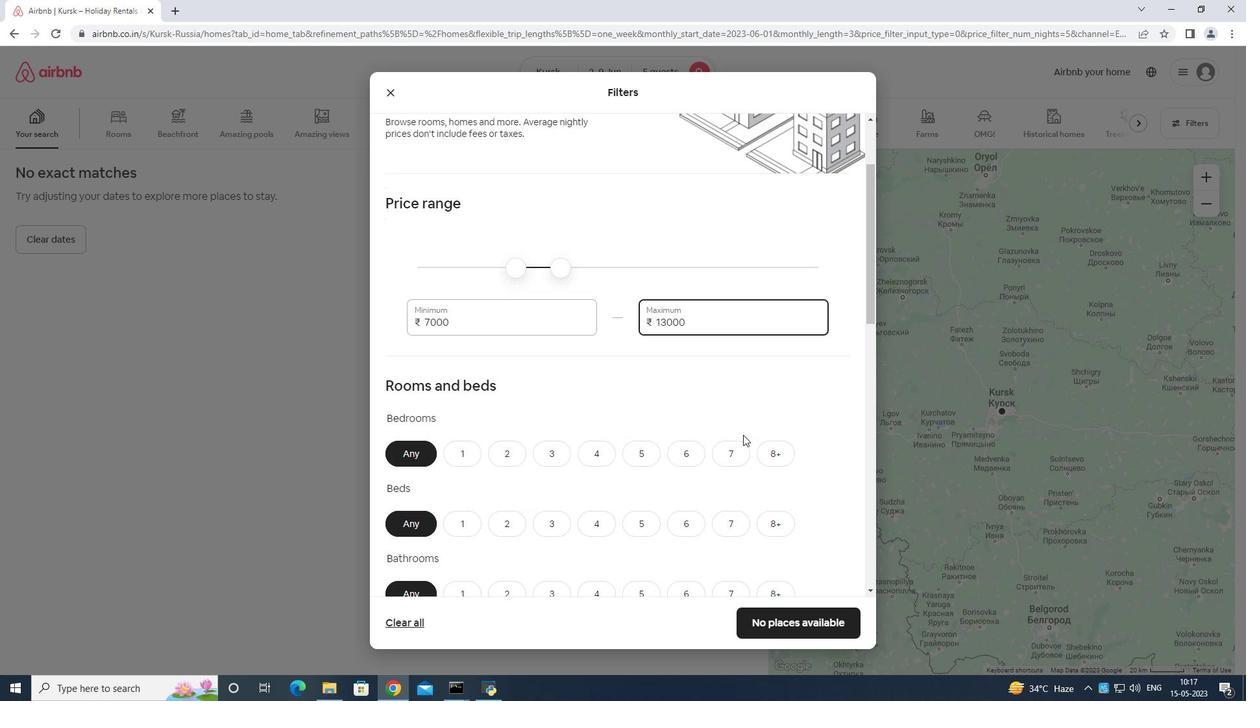 
Action: Mouse moved to (511, 306)
Screenshot: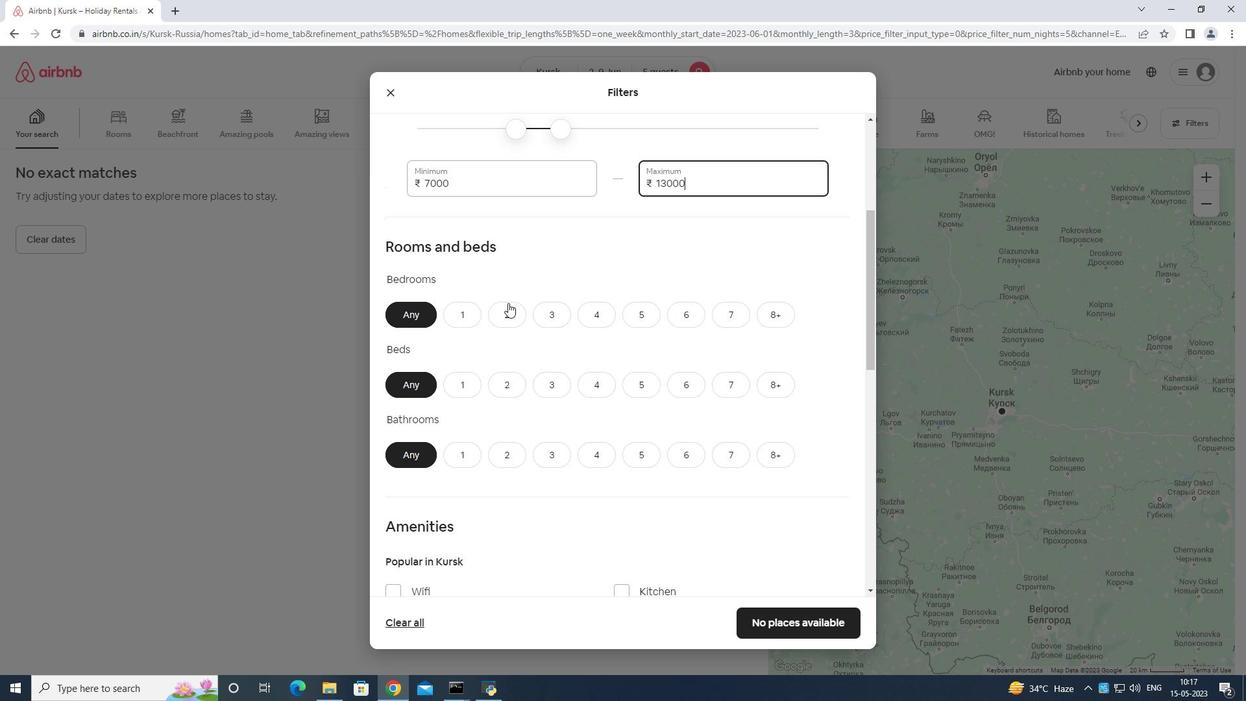 
Action: Mouse pressed left at (511, 306)
Screenshot: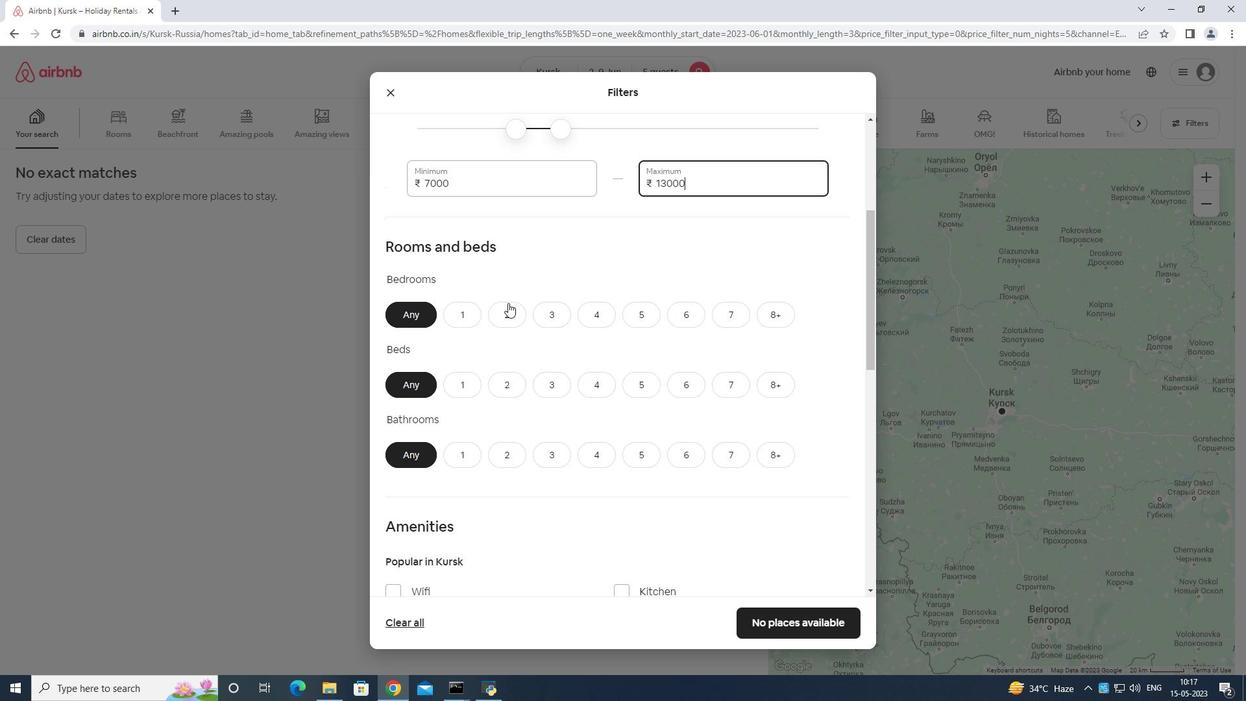 
Action: Mouse moved to (642, 381)
Screenshot: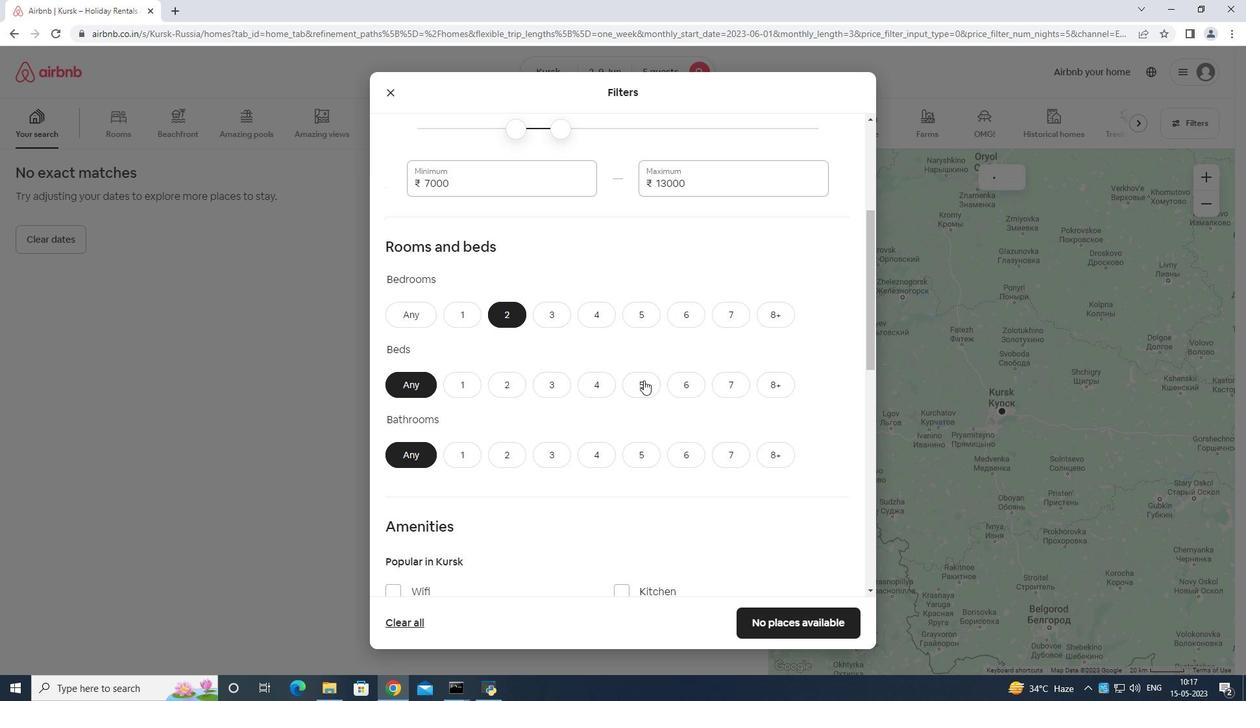 
Action: Mouse pressed left at (642, 381)
Screenshot: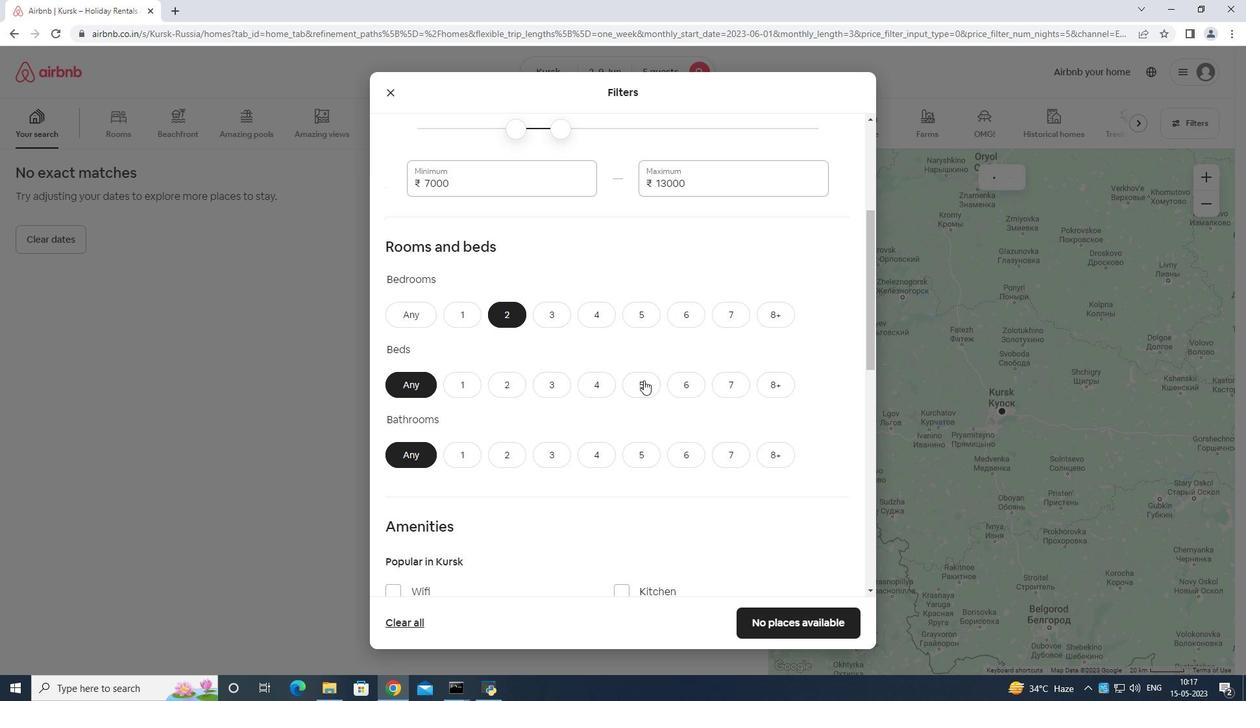 
Action: Mouse moved to (516, 450)
Screenshot: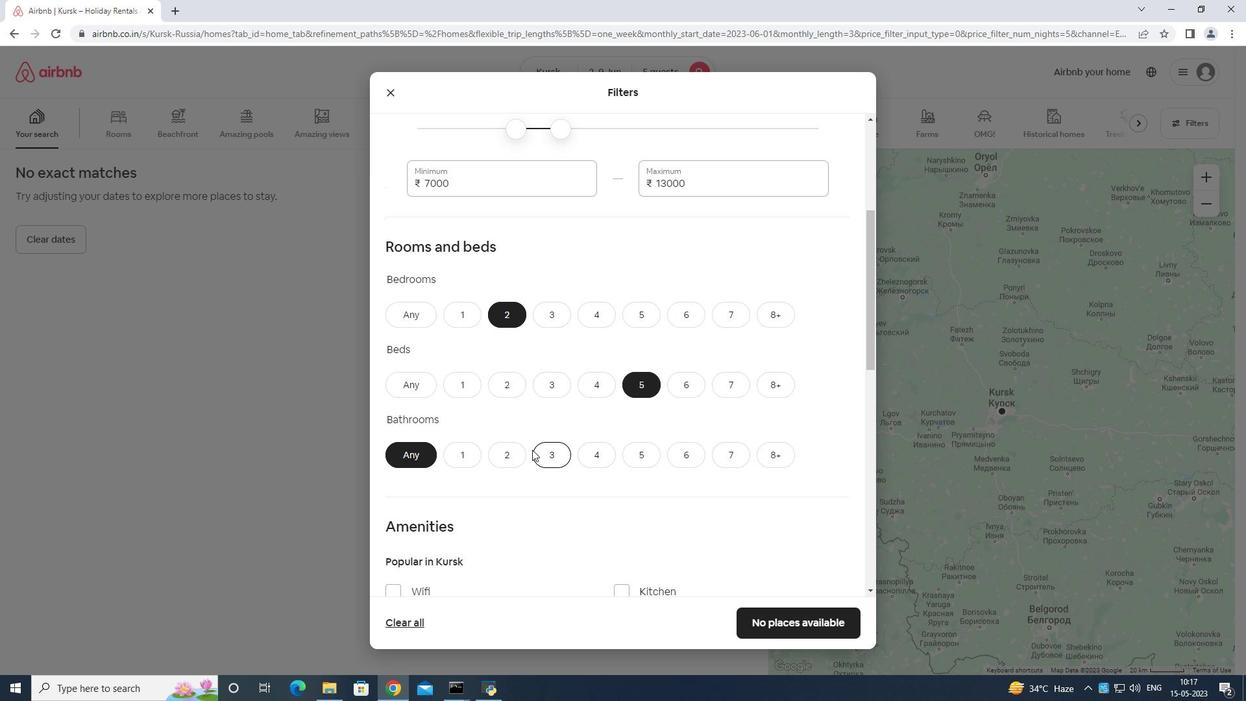 
Action: Mouse pressed left at (516, 450)
Screenshot: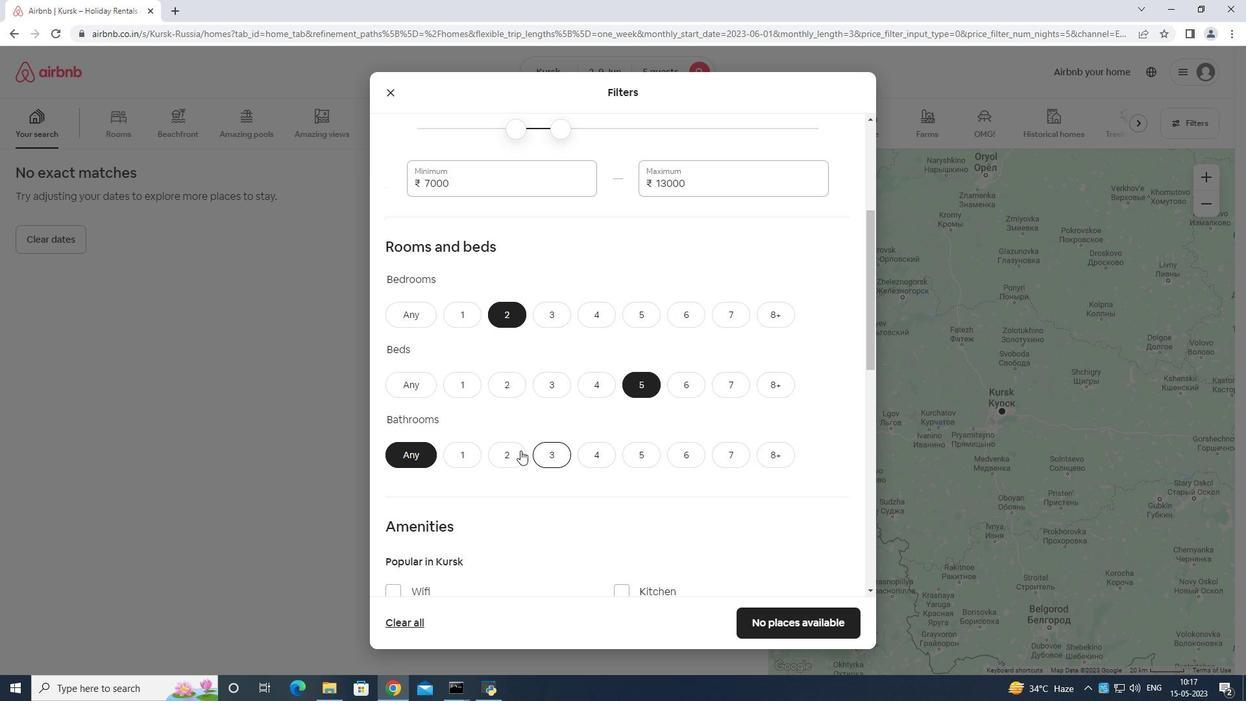 
Action: Mouse moved to (548, 415)
Screenshot: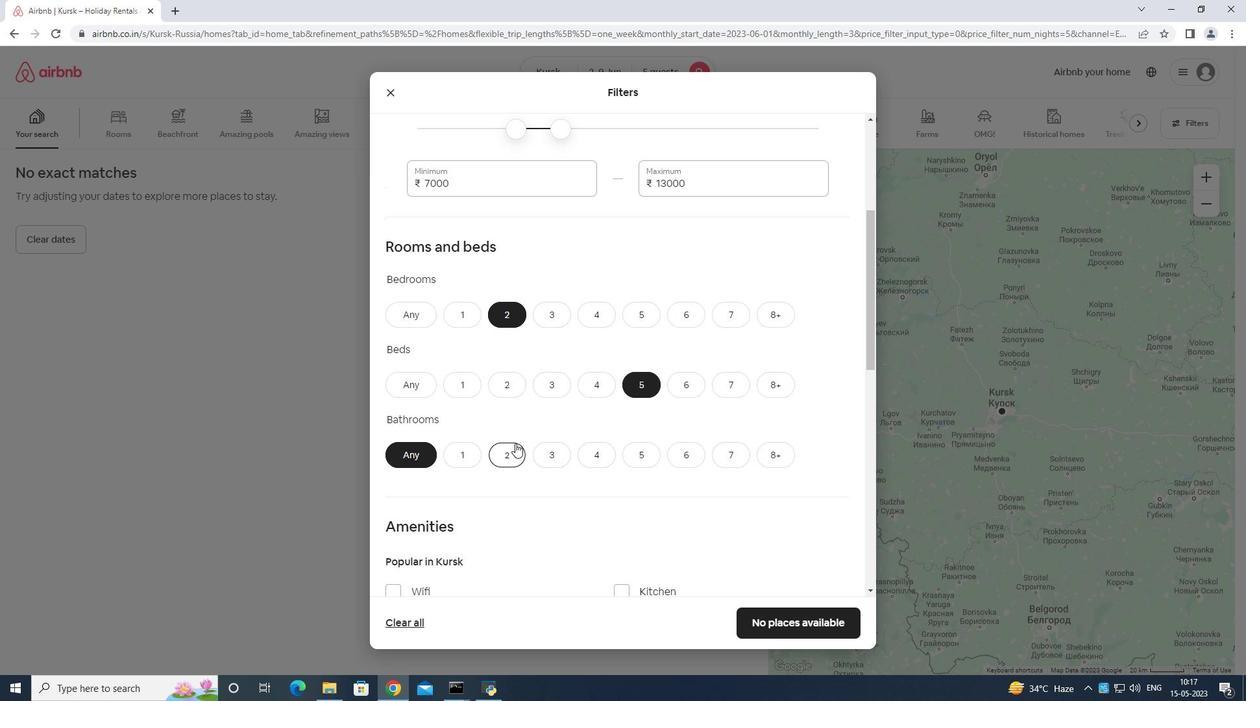 
Action: Mouse scrolled (548, 414) with delta (0, 0)
Screenshot: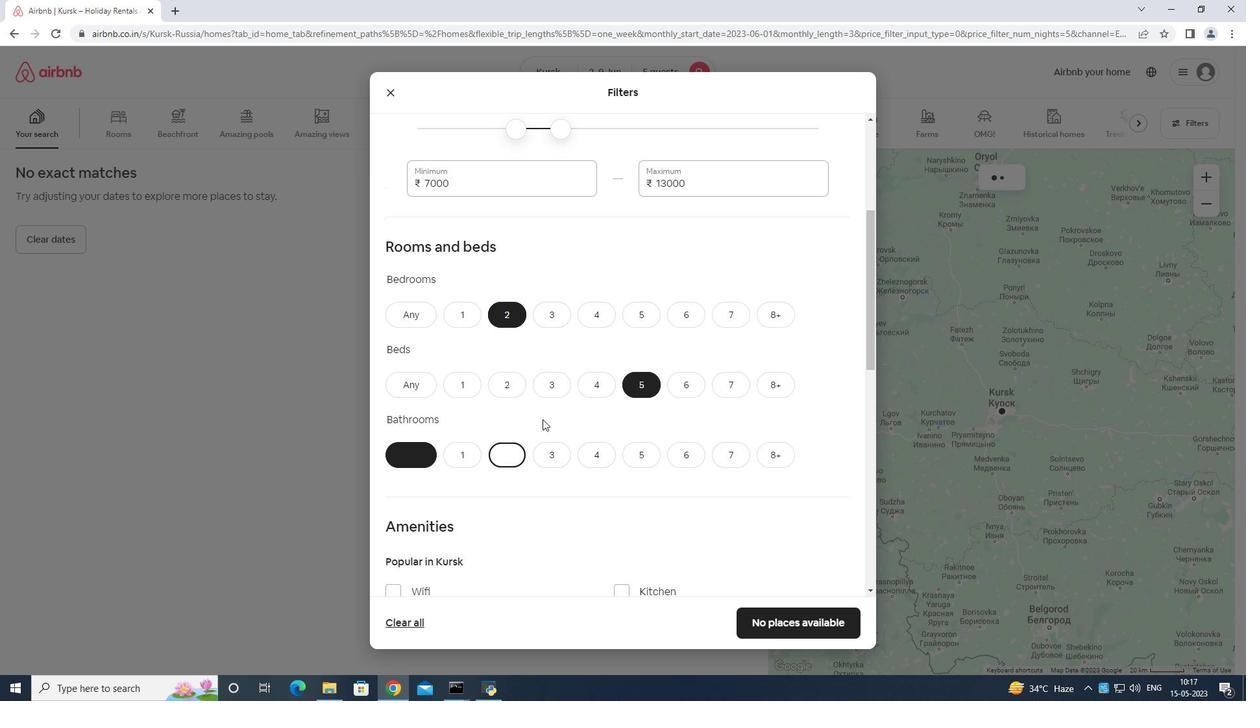 
Action: Mouse scrolled (548, 414) with delta (0, 0)
Screenshot: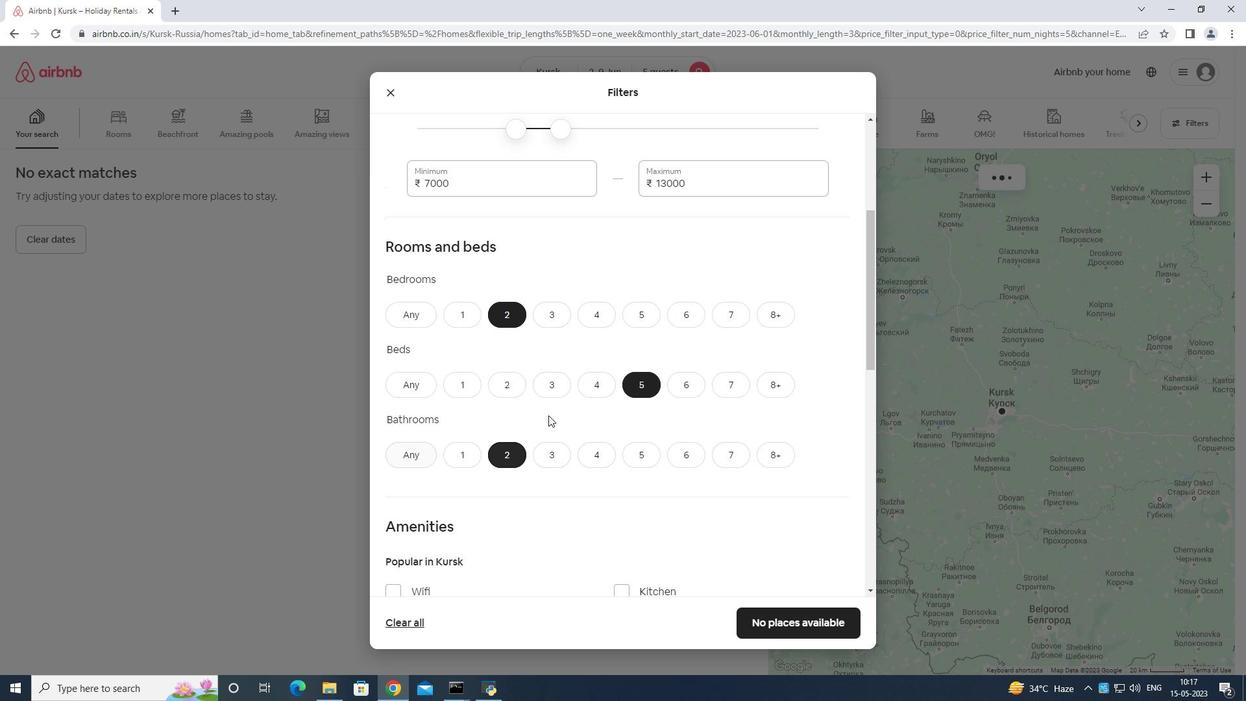 
Action: Mouse moved to (560, 439)
Screenshot: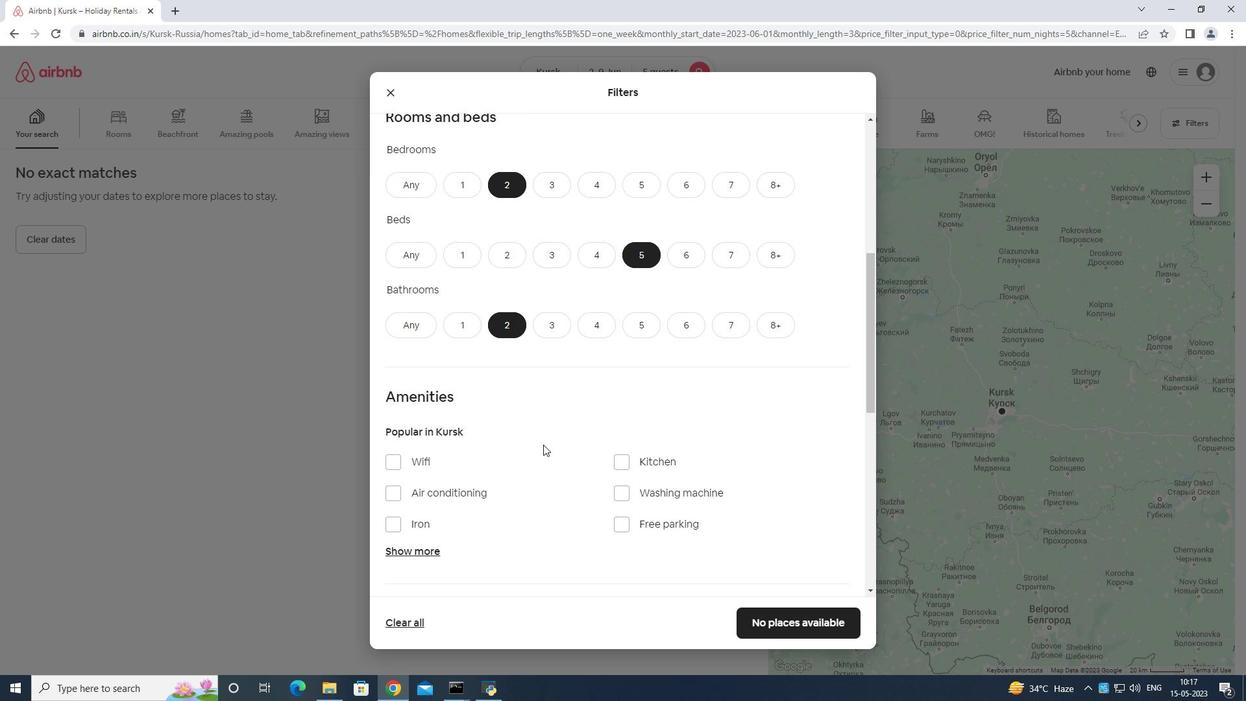 
Action: Mouse scrolled (560, 438) with delta (0, 0)
Screenshot: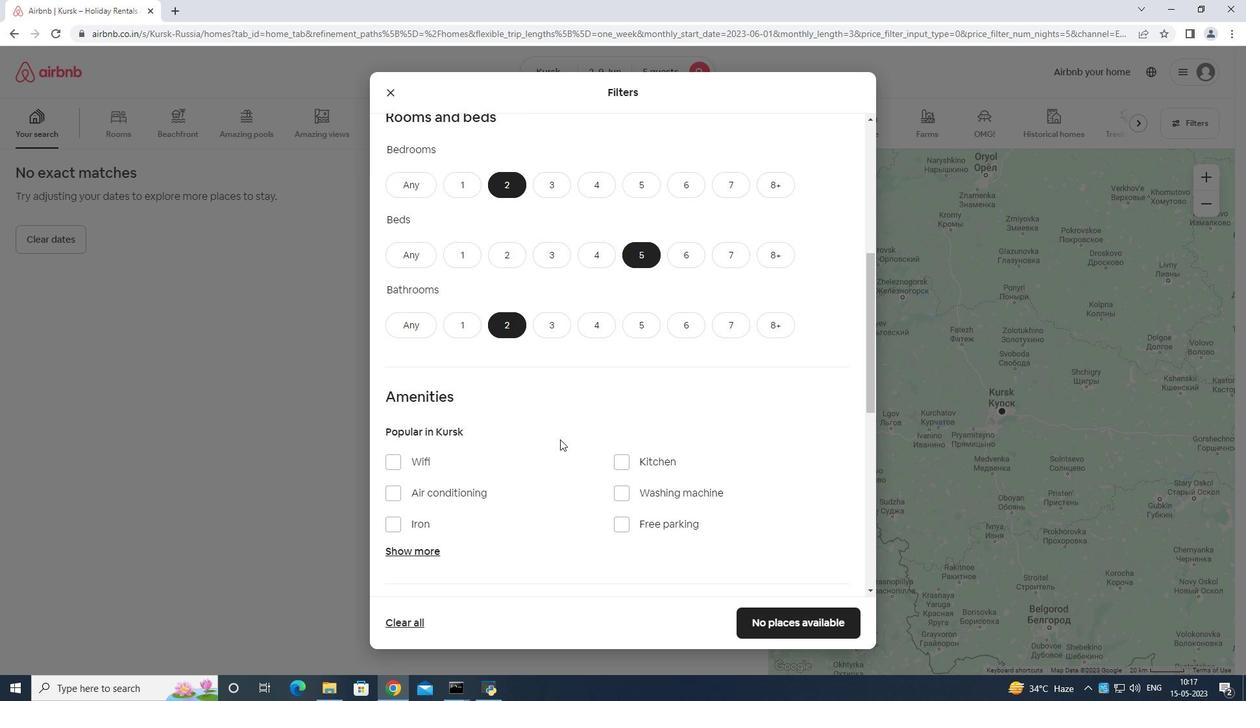
Action: Mouse scrolled (560, 438) with delta (0, 0)
Screenshot: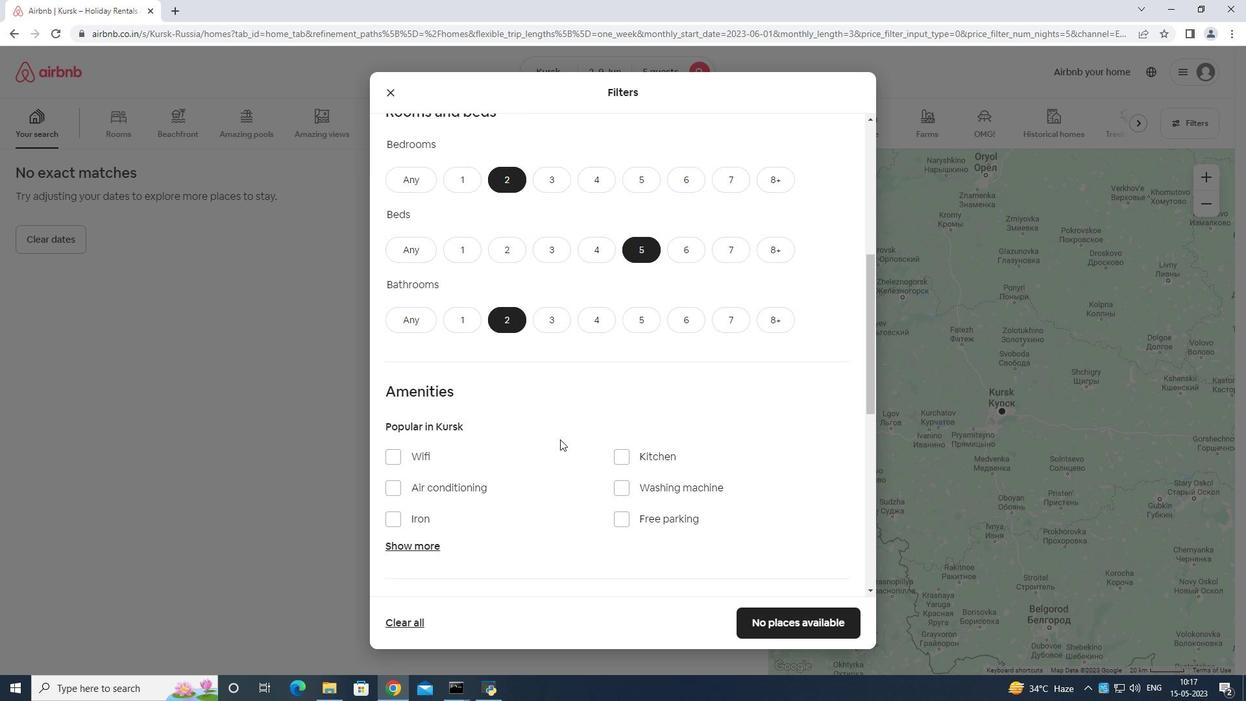 
Action: Mouse scrolled (560, 438) with delta (0, 0)
Screenshot: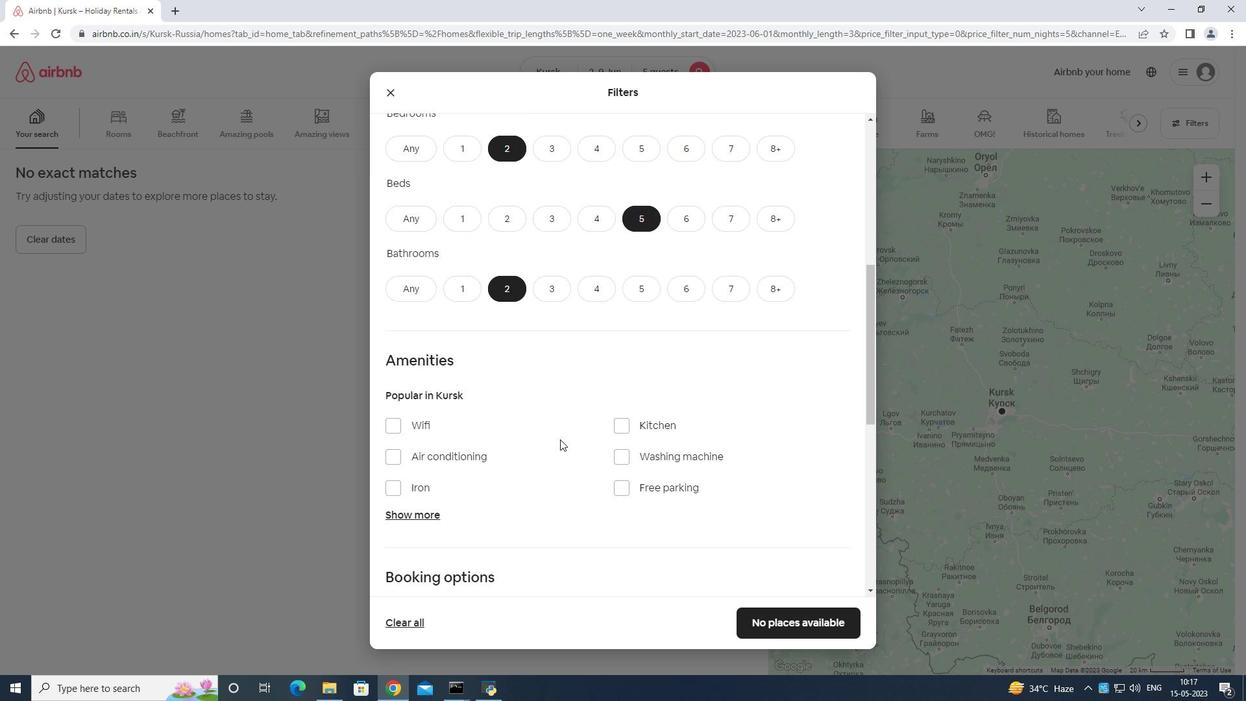 
Action: Mouse scrolled (560, 438) with delta (0, 0)
Screenshot: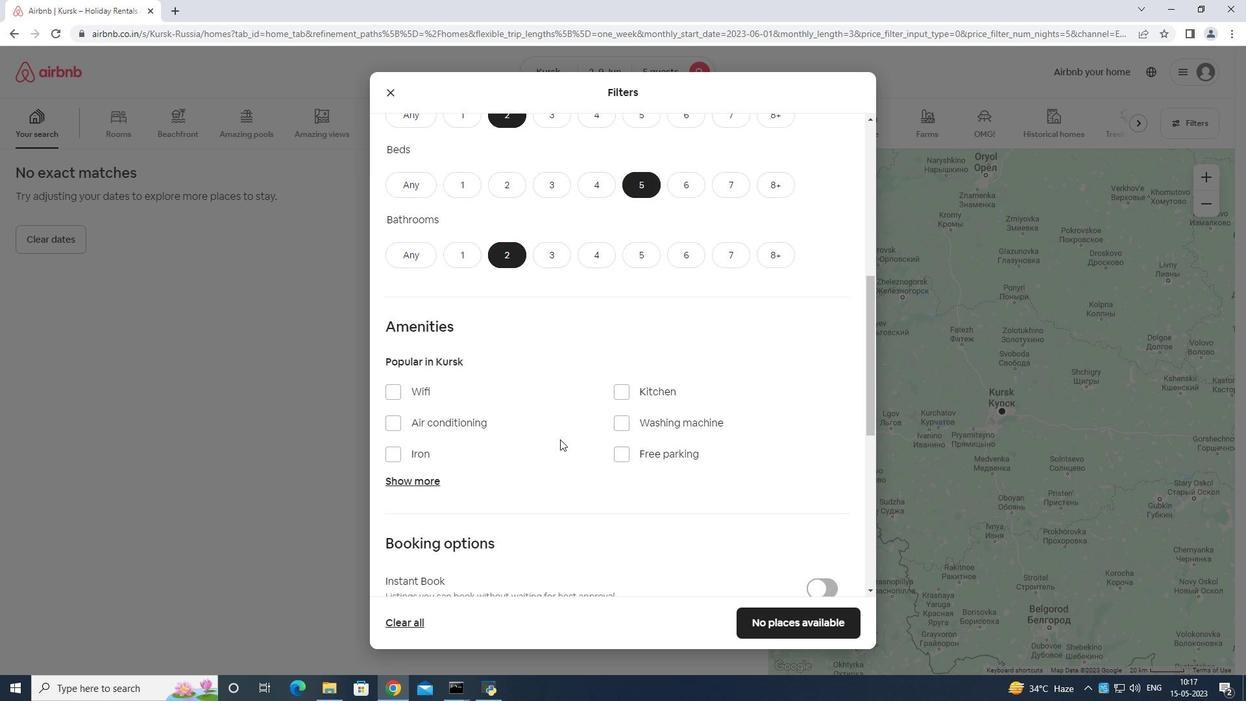 
Action: Mouse scrolled (560, 438) with delta (0, 0)
Screenshot: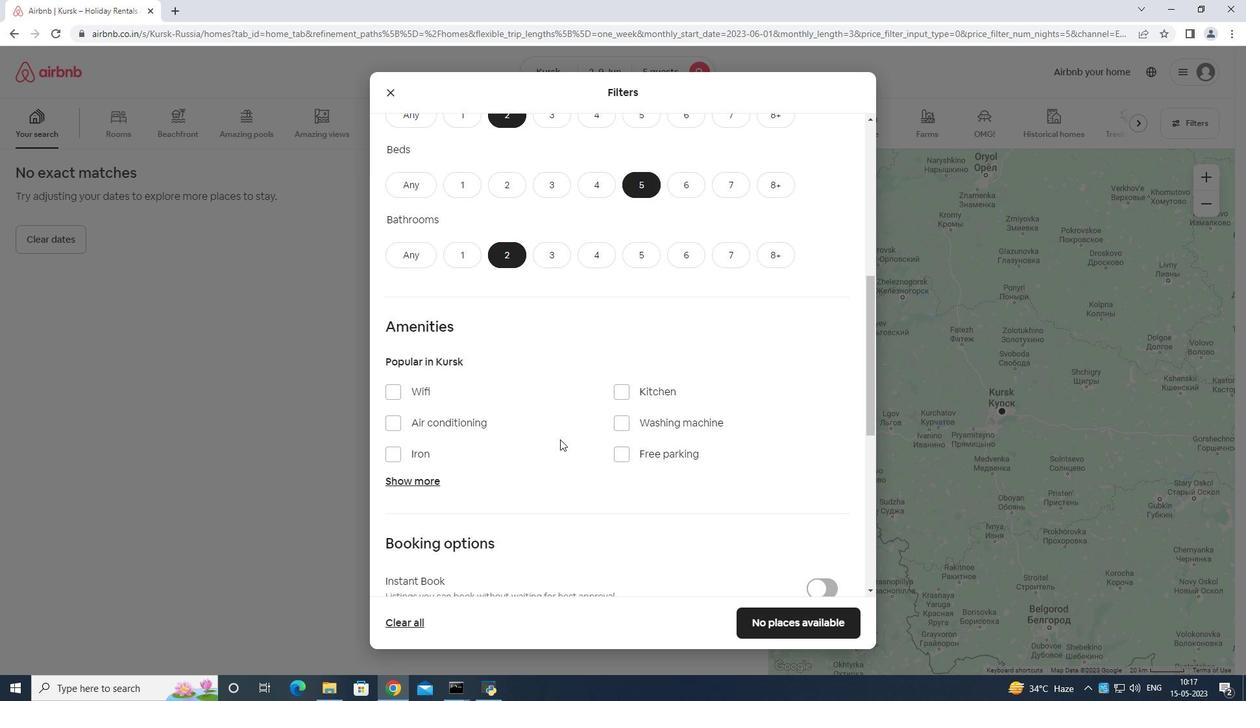 
Action: Mouse moved to (815, 377)
Screenshot: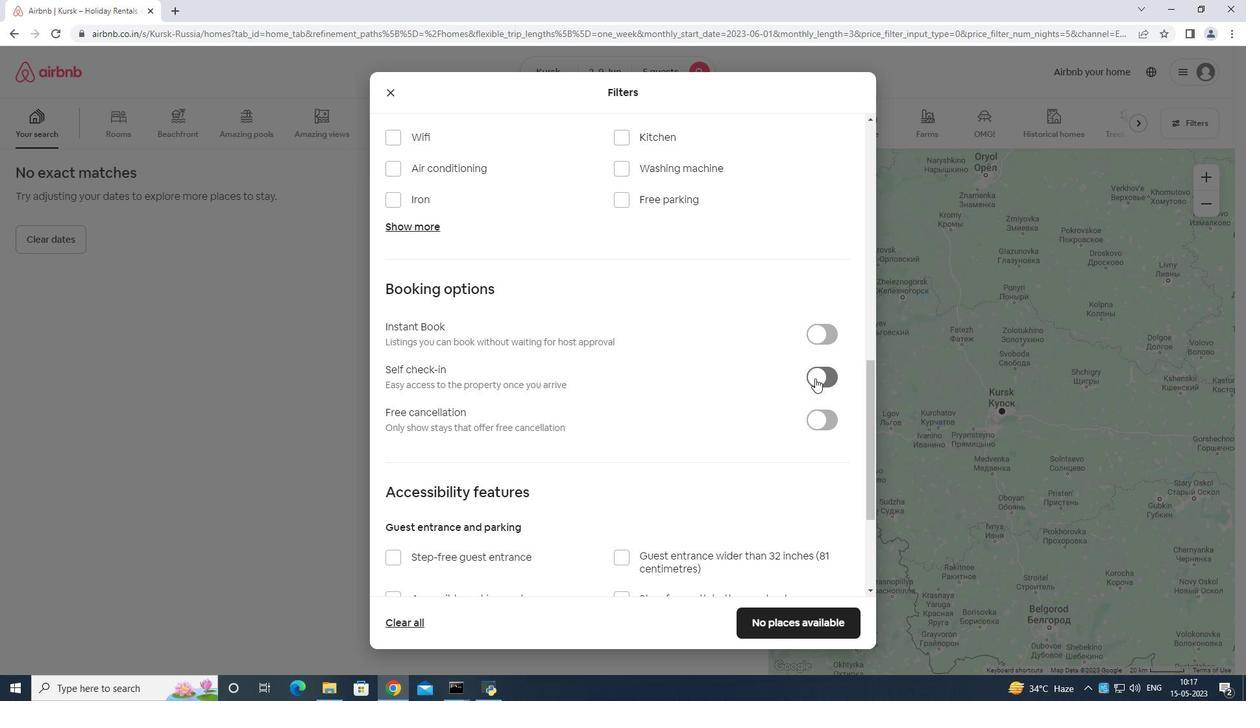 
Action: Mouse pressed left at (815, 377)
Screenshot: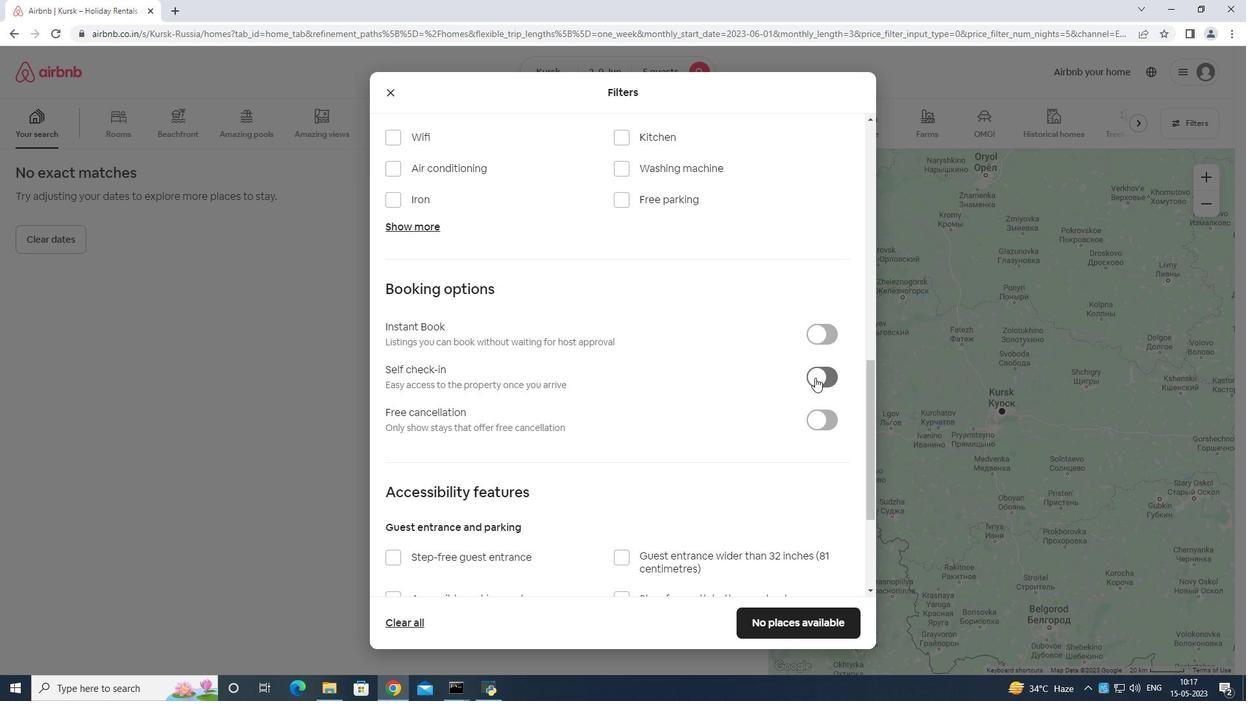 
Action: Mouse moved to (819, 377)
Screenshot: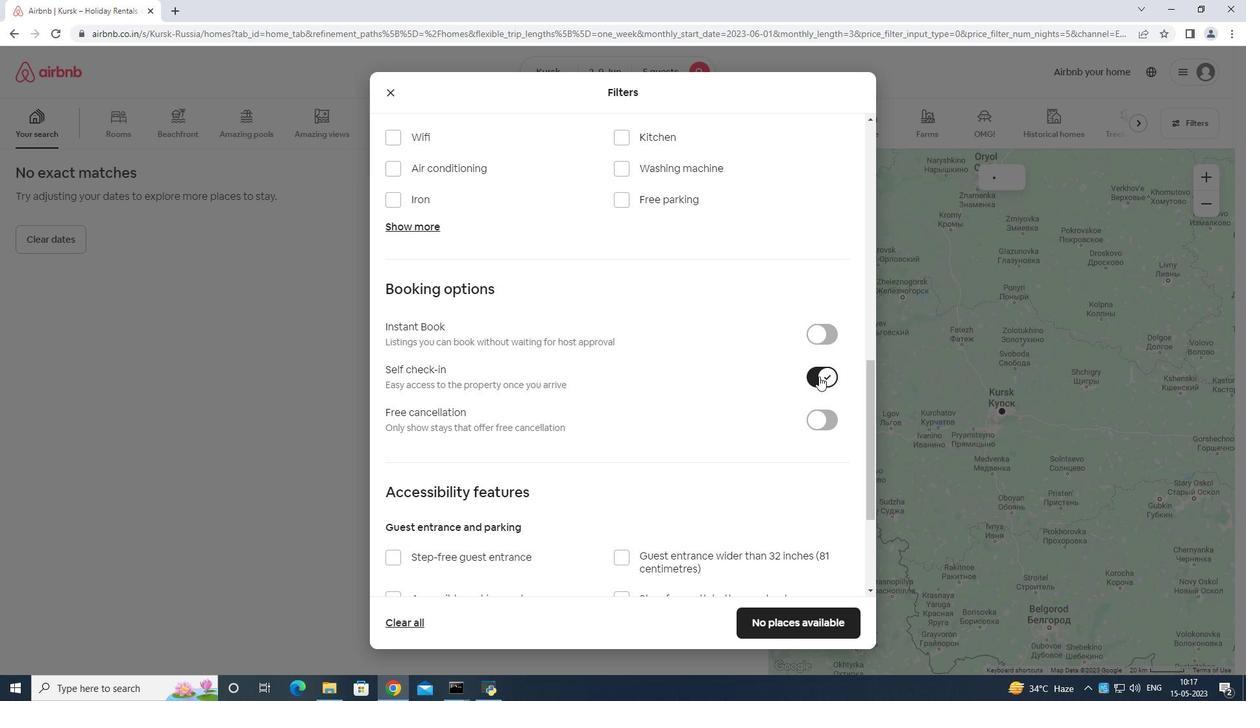 
Action: Mouse scrolled (819, 376) with delta (0, 0)
Screenshot: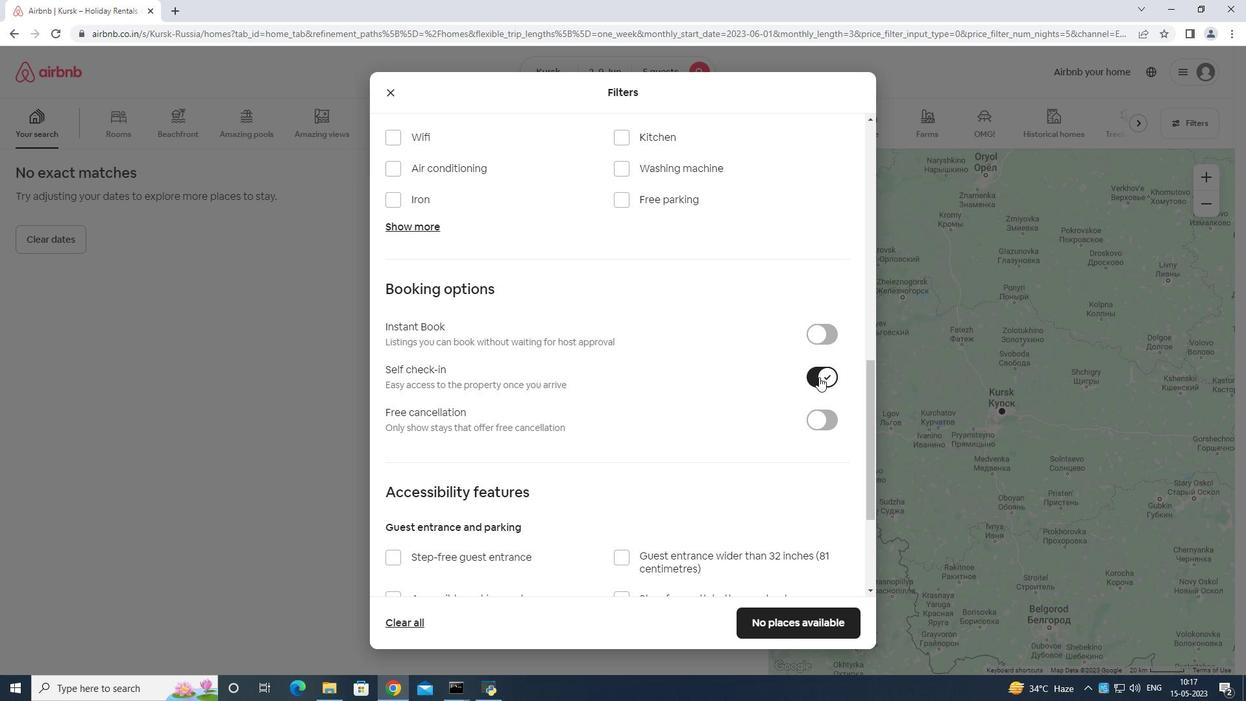 
Action: Mouse moved to (819, 378)
Screenshot: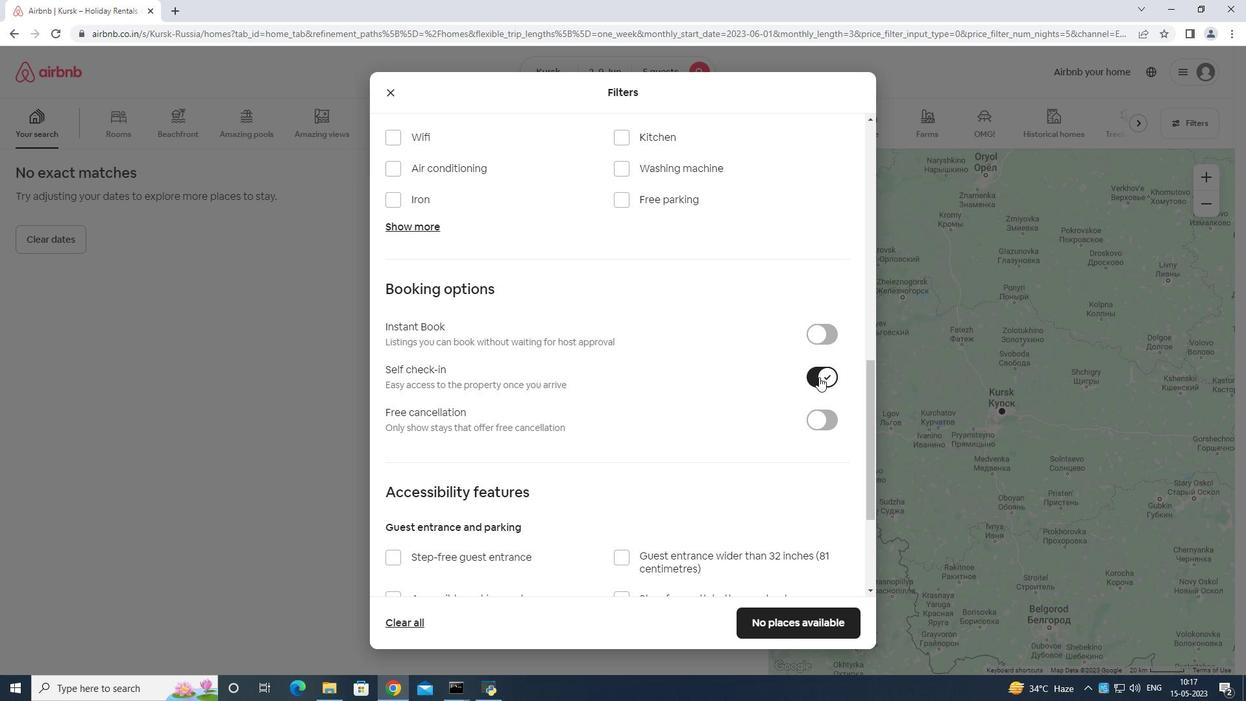 
Action: Mouse scrolled (819, 377) with delta (0, 0)
Screenshot: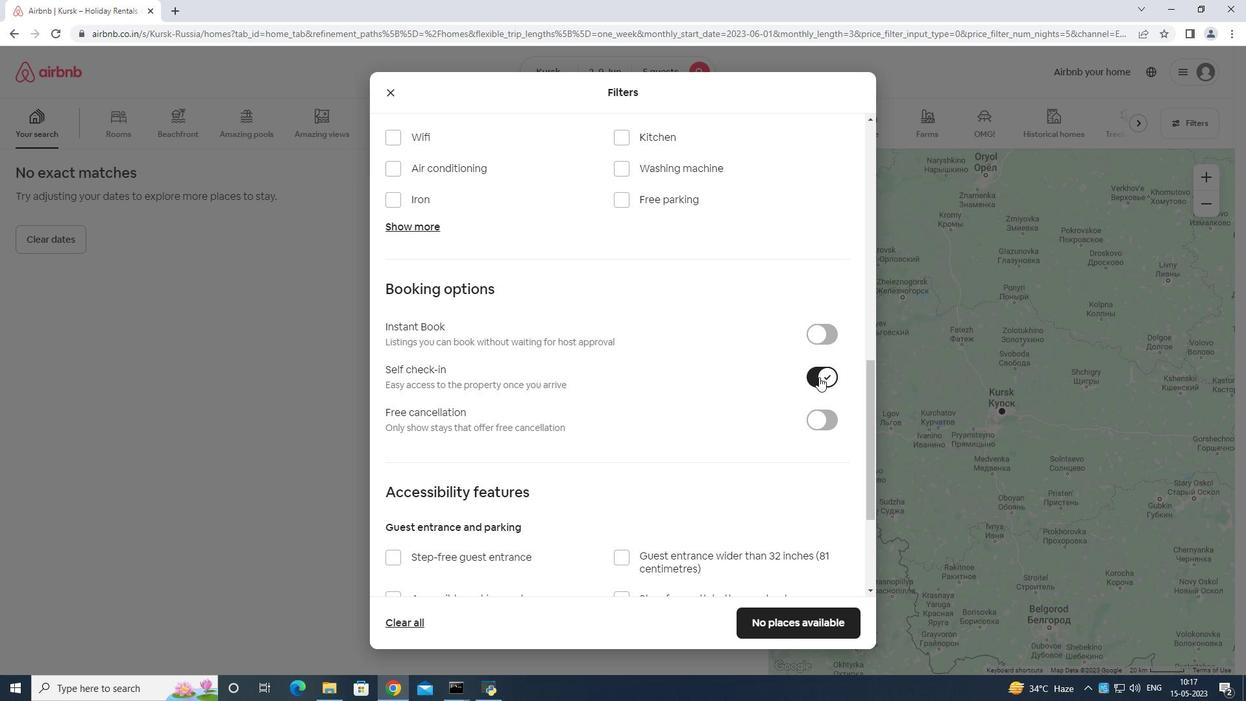 
Action: Mouse moved to (820, 379)
Screenshot: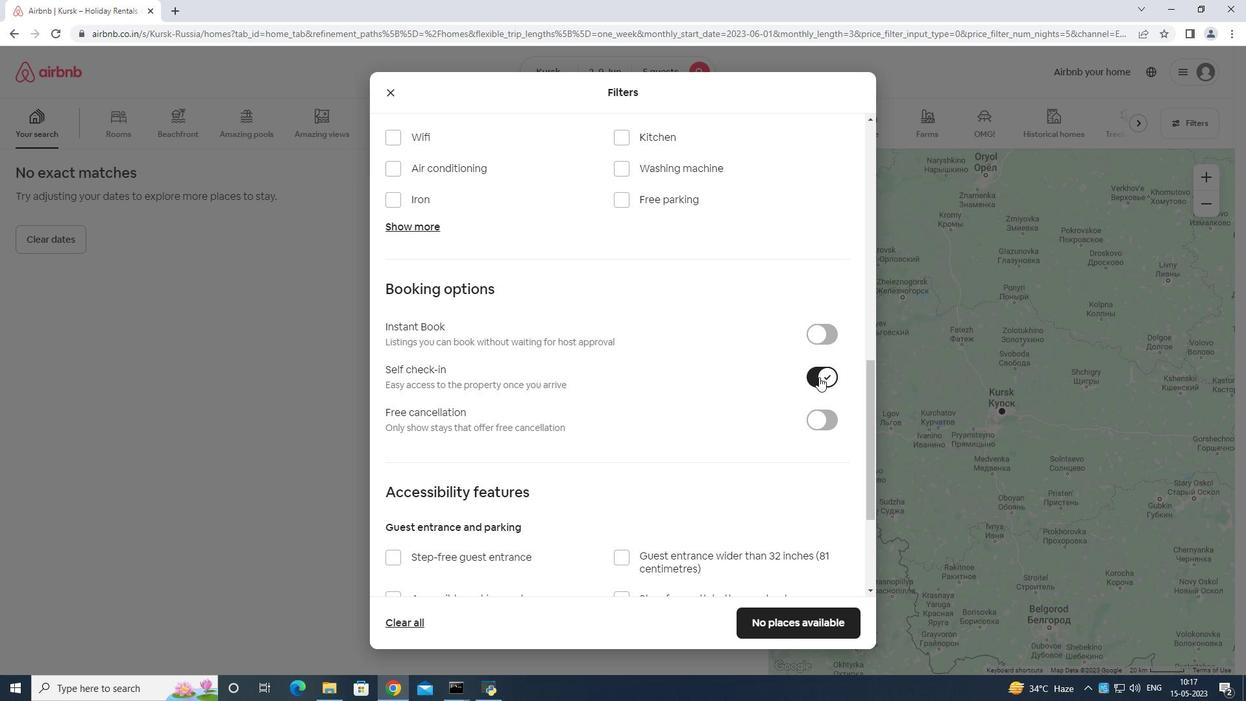 
Action: Mouse scrolled (820, 379) with delta (0, 0)
Screenshot: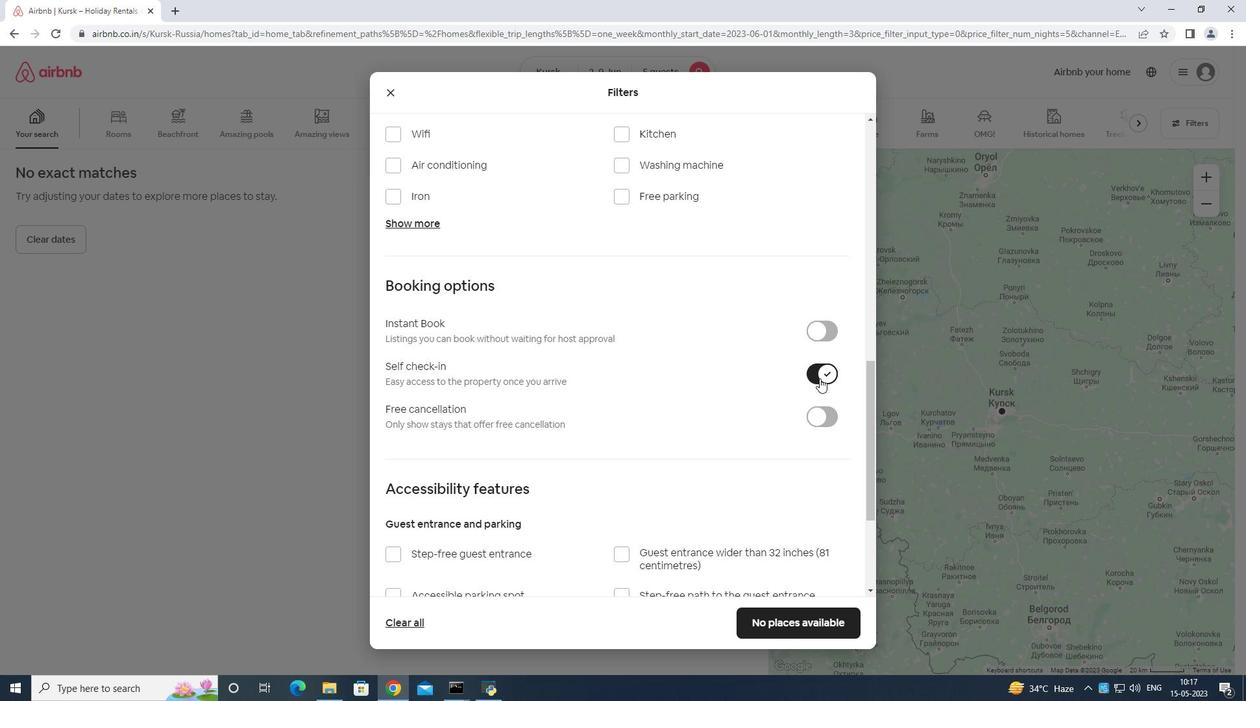 
Action: Mouse moved to (821, 380)
Screenshot: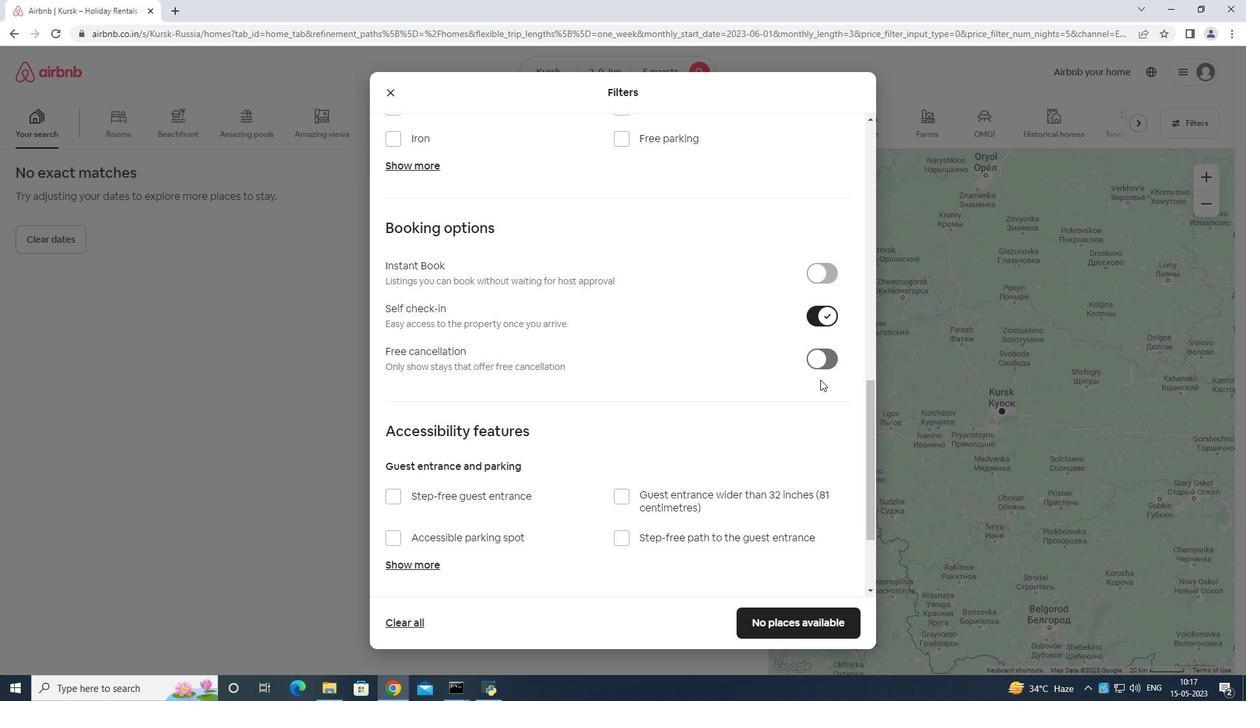 
Action: Mouse scrolled (821, 379) with delta (0, 0)
Screenshot: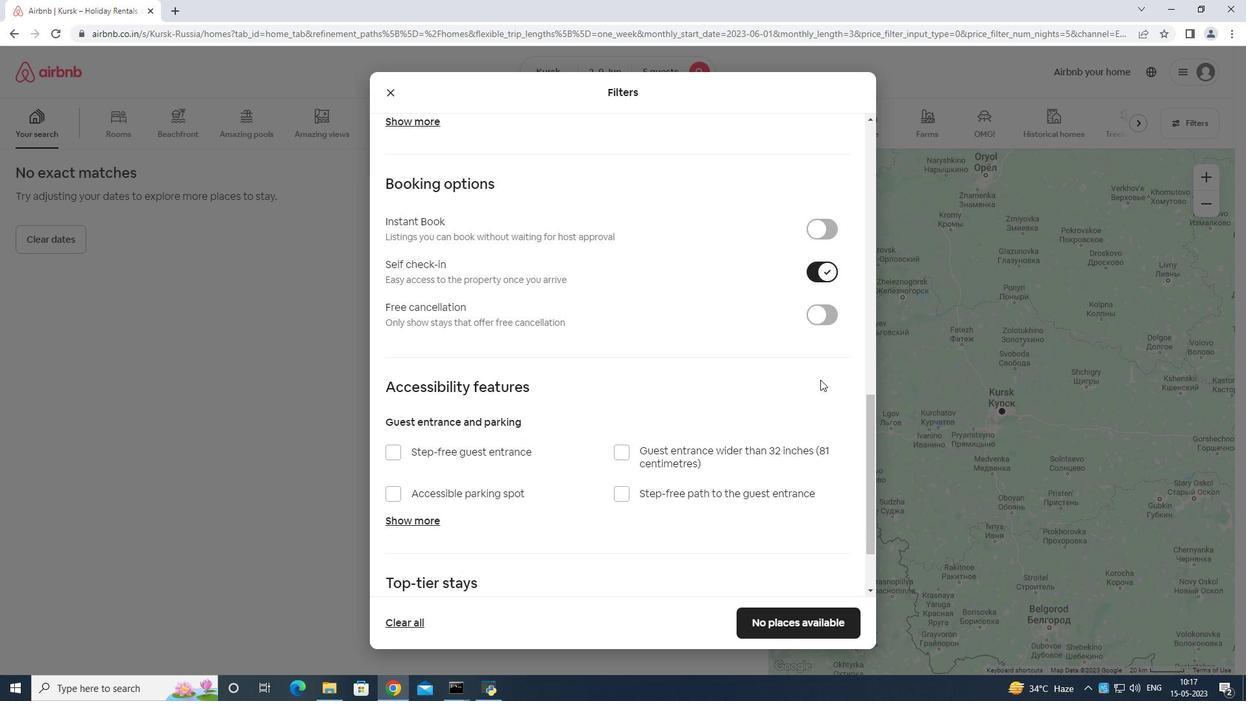 
Action: Mouse scrolled (821, 379) with delta (0, 0)
Screenshot: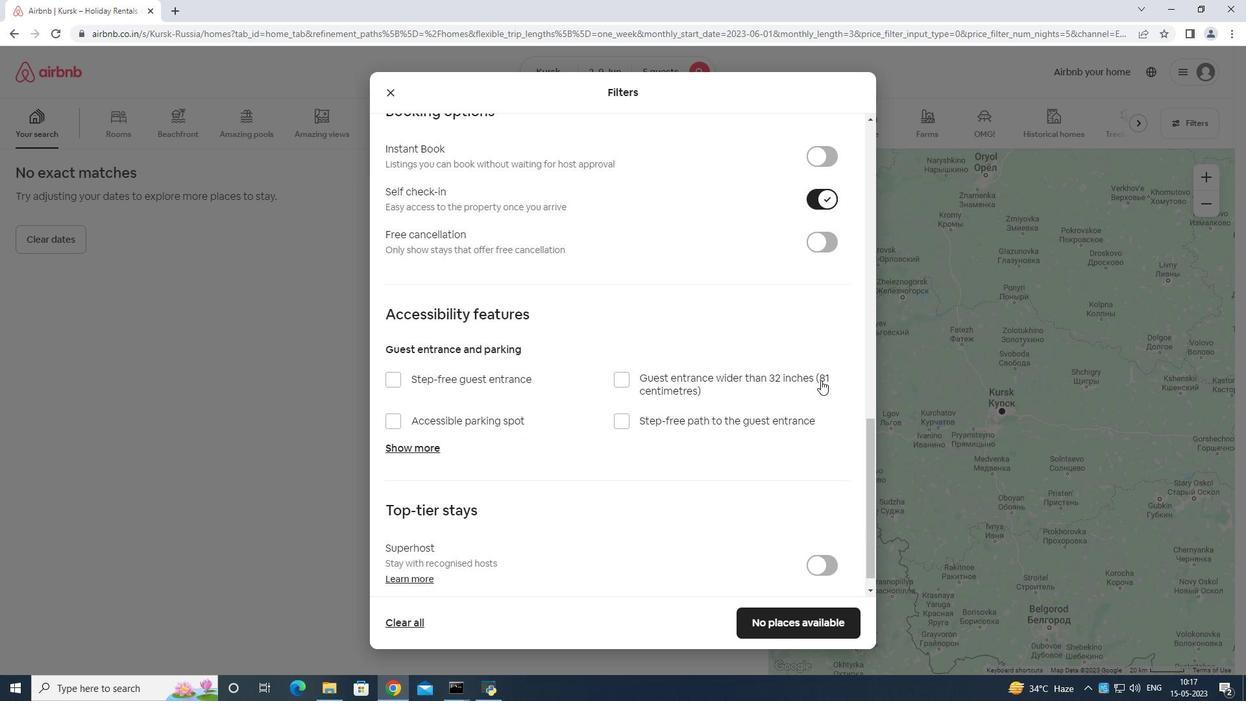 
Action: Mouse moved to (832, 377)
Screenshot: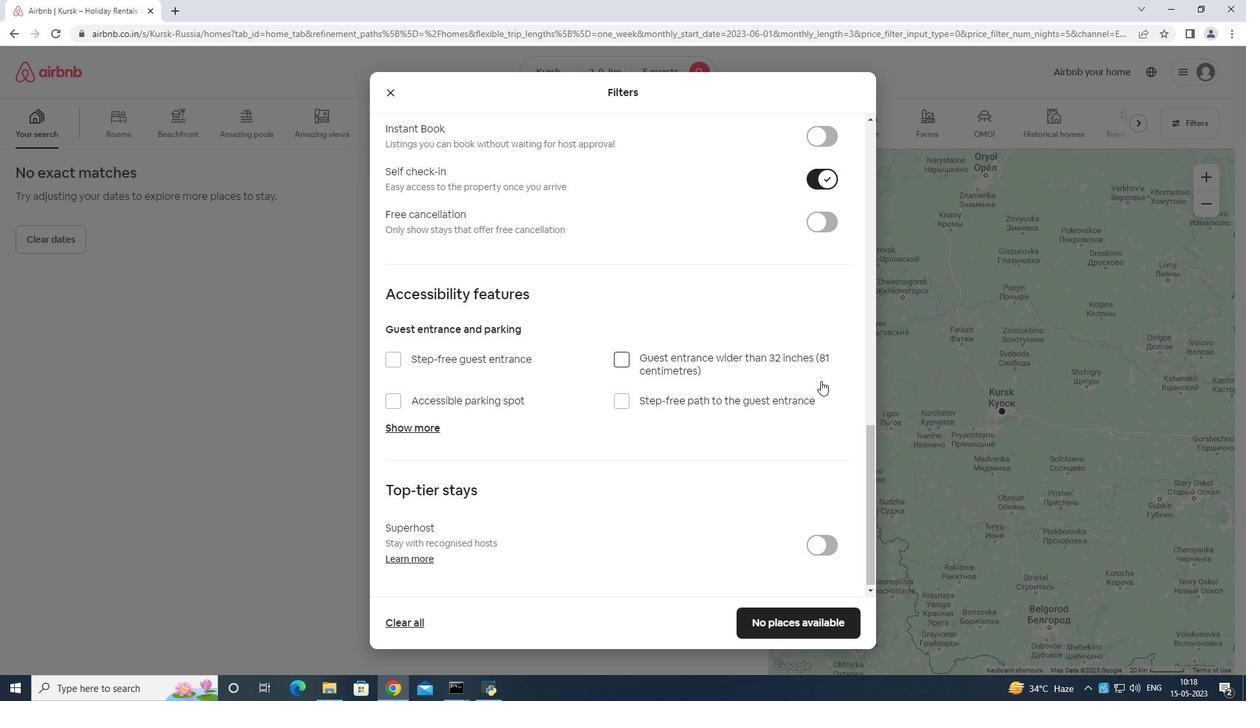 
Action: Mouse scrolled (832, 376) with delta (0, 0)
Screenshot: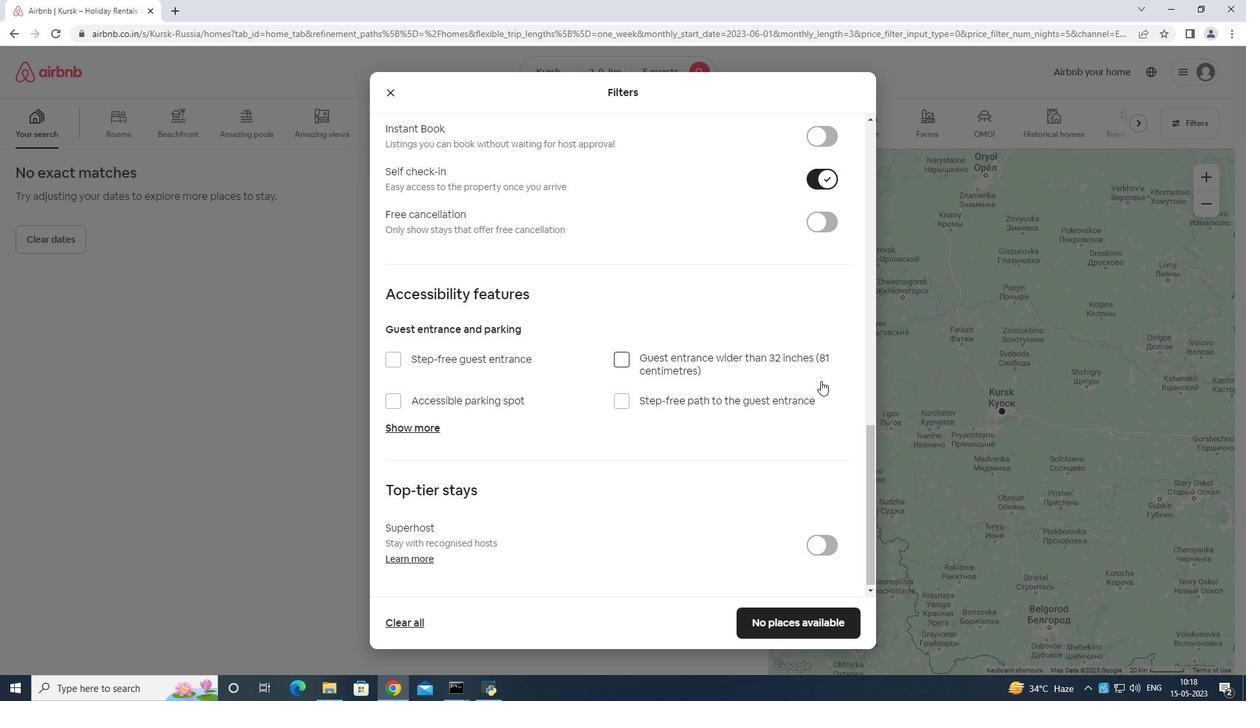
Action: Mouse moved to (830, 382)
Screenshot: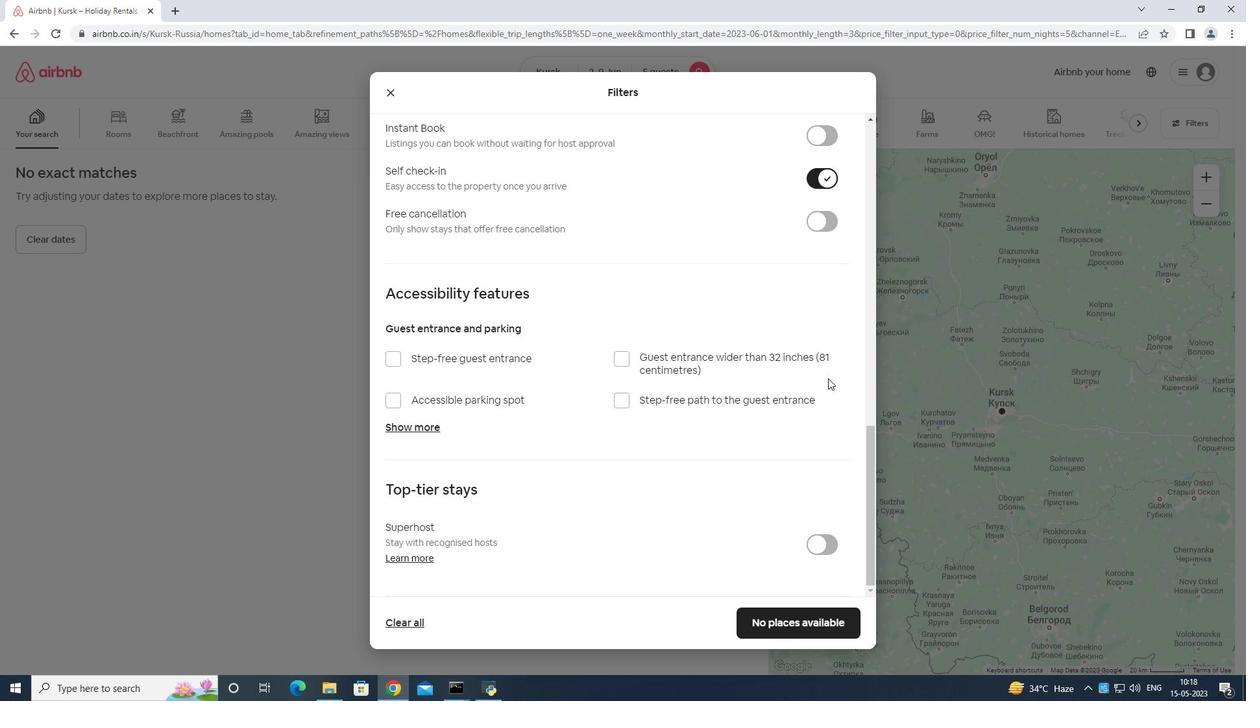 
Action: Mouse scrolled (830, 381) with delta (0, 0)
Screenshot: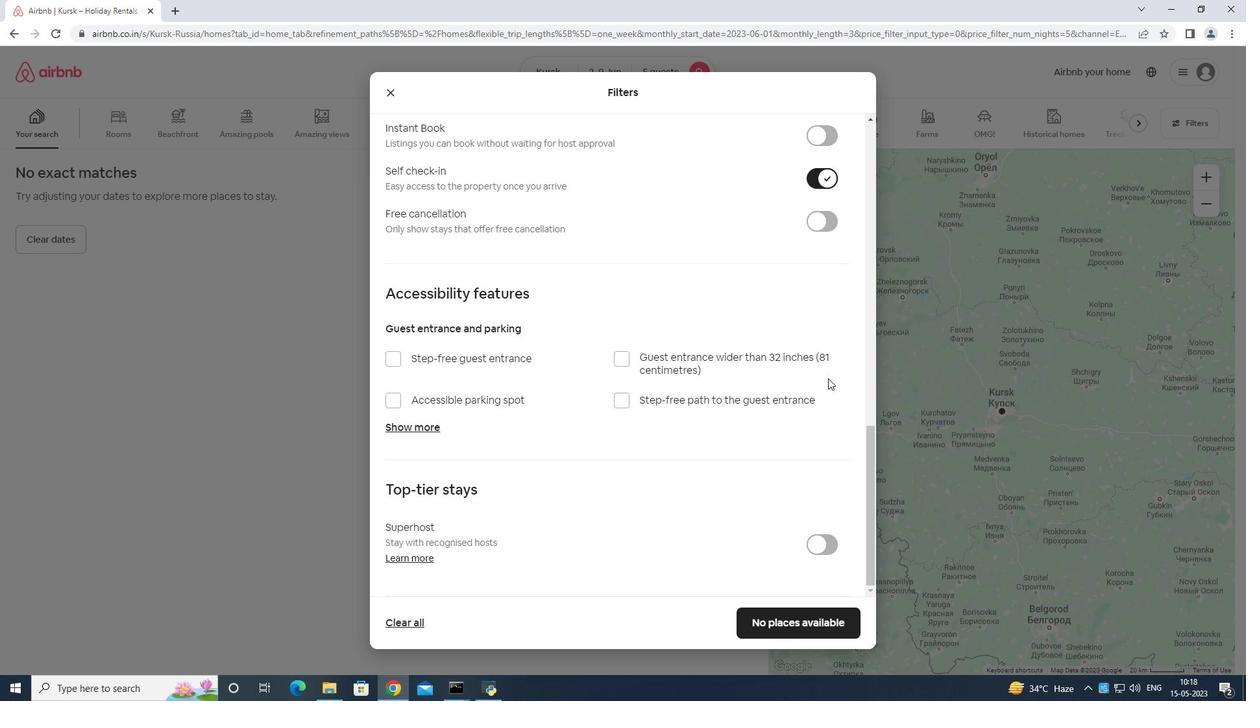 
Action: Mouse moved to (828, 389)
Screenshot: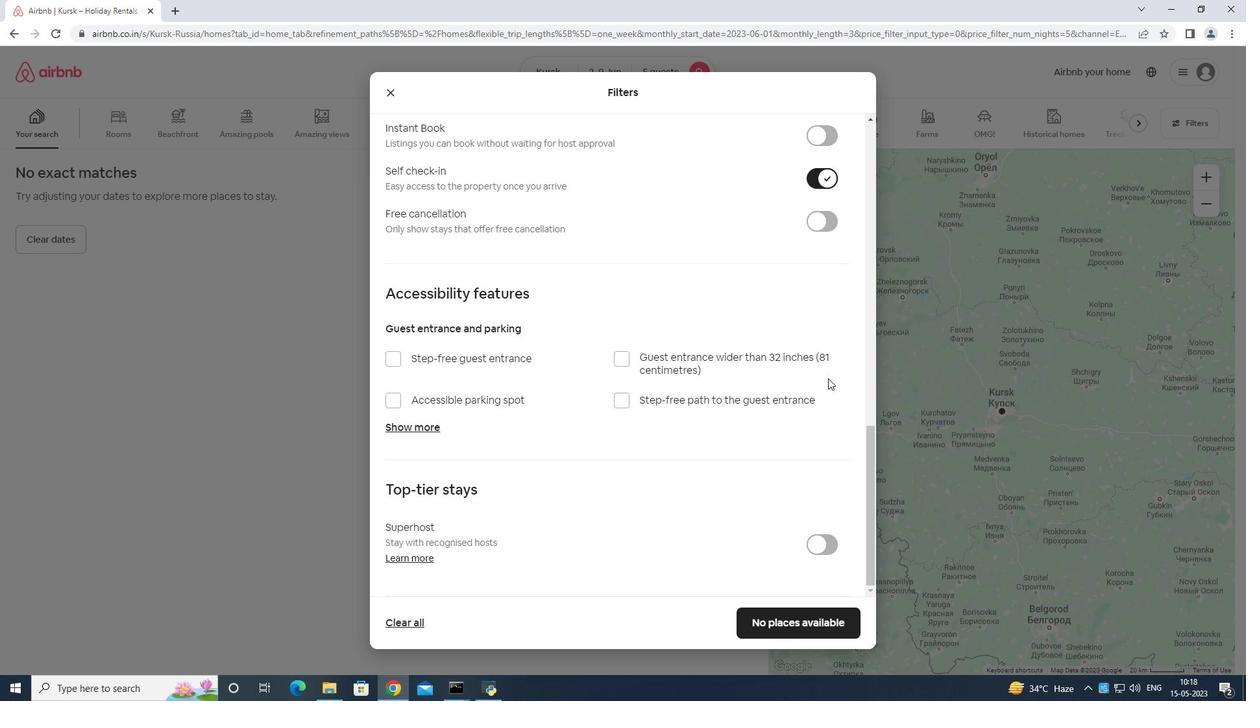 
Action: Mouse scrolled (828, 388) with delta (0, 0)
Screenshot: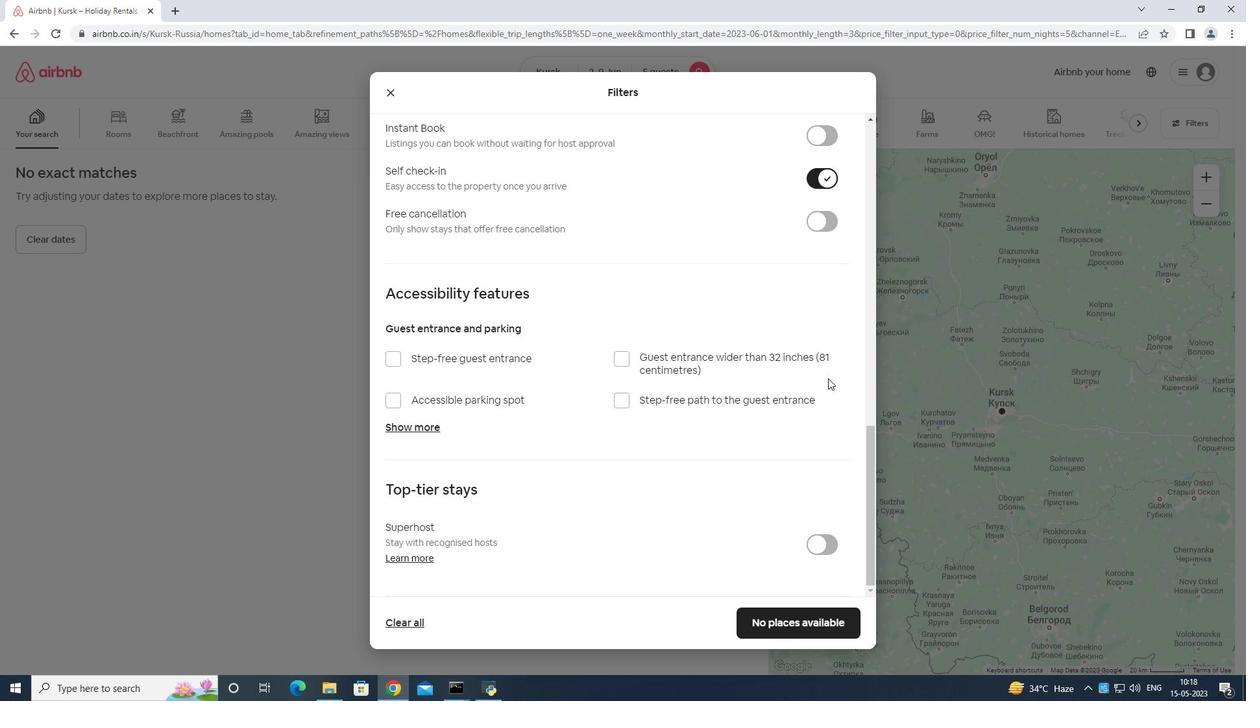 
Action: Mouse moved to (822, 397)
Screenshot: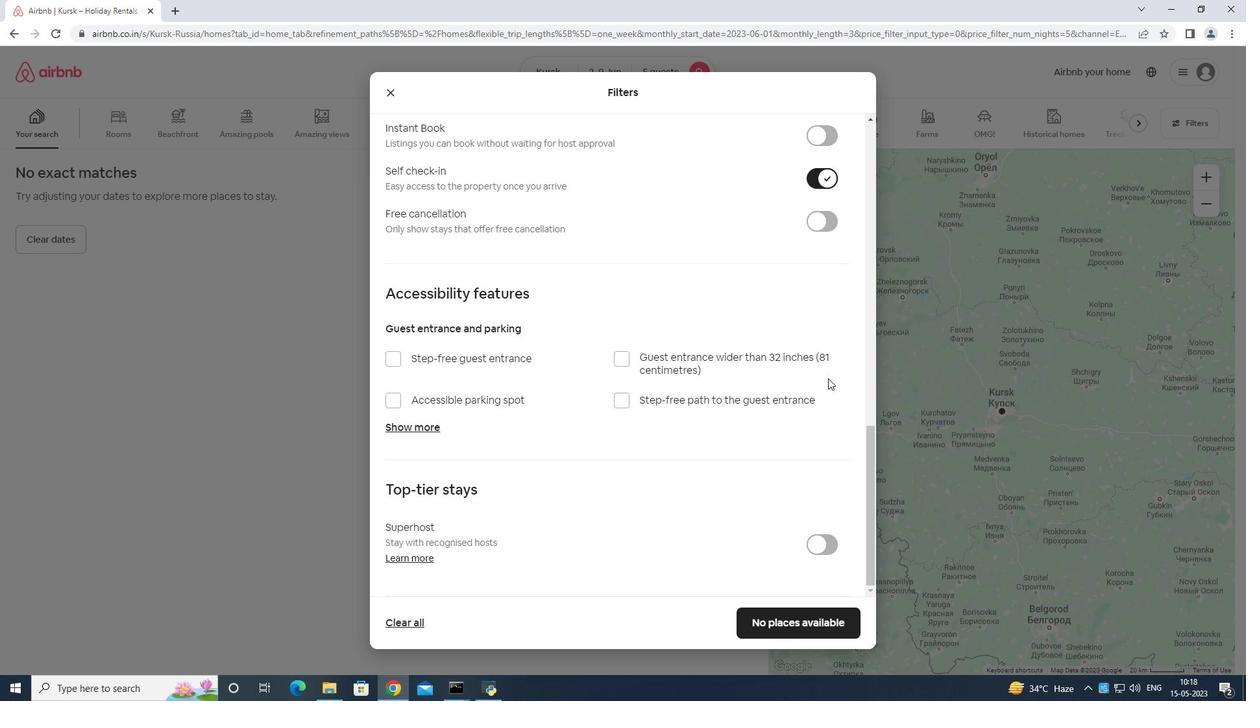 
Action: Mouse scrolled (822, 396) with delta (0, 0)
Screenshot: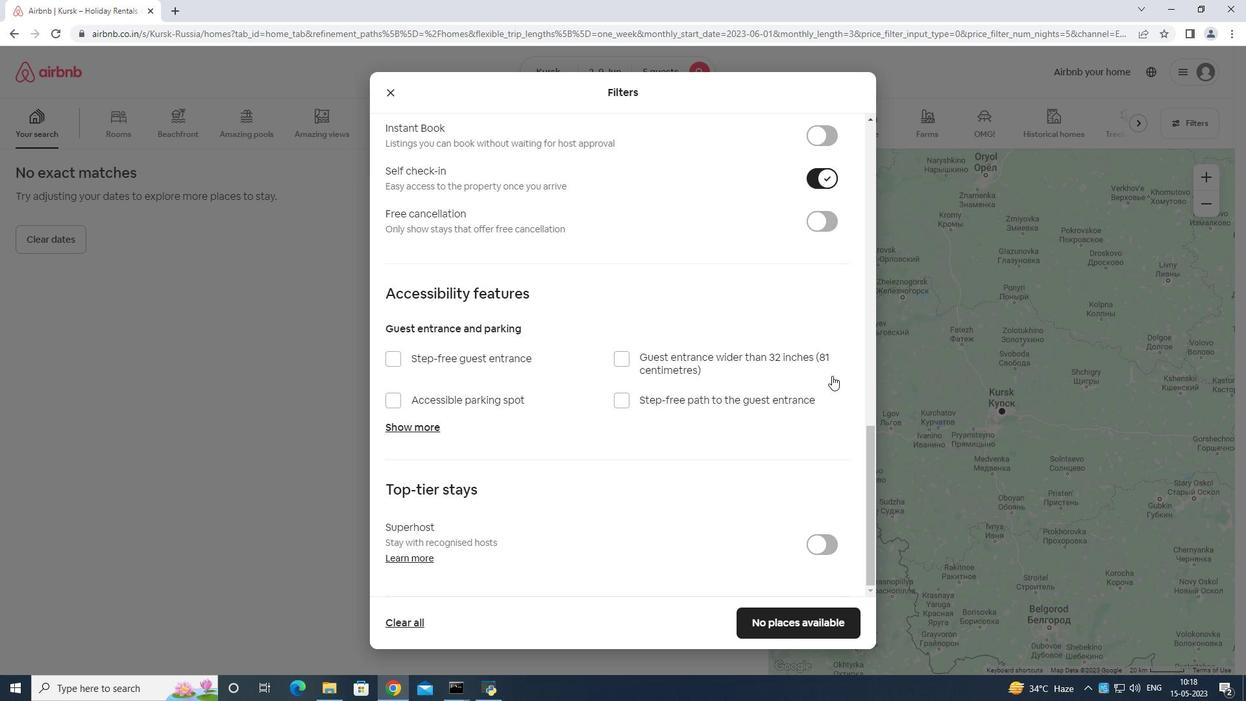 
Action: Mouse moved to (778, 621)
Screenshot: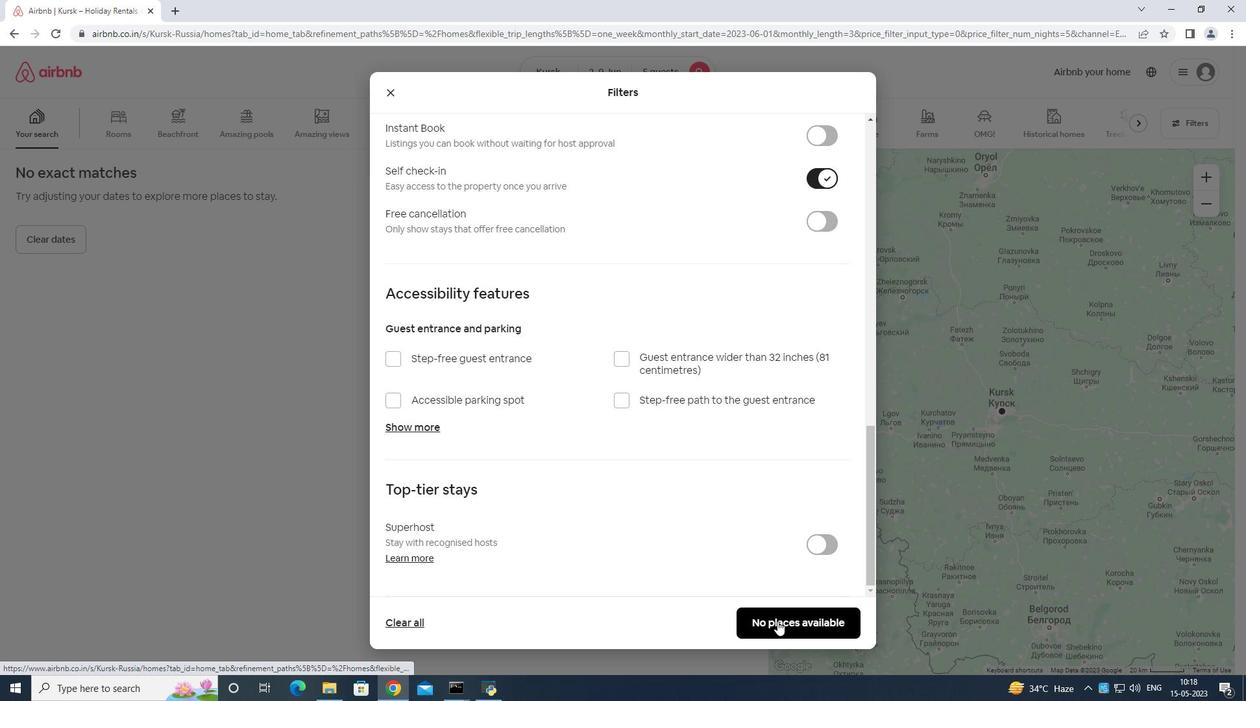 
Action: Mouse pressed left at (778, 621)
Screenshot: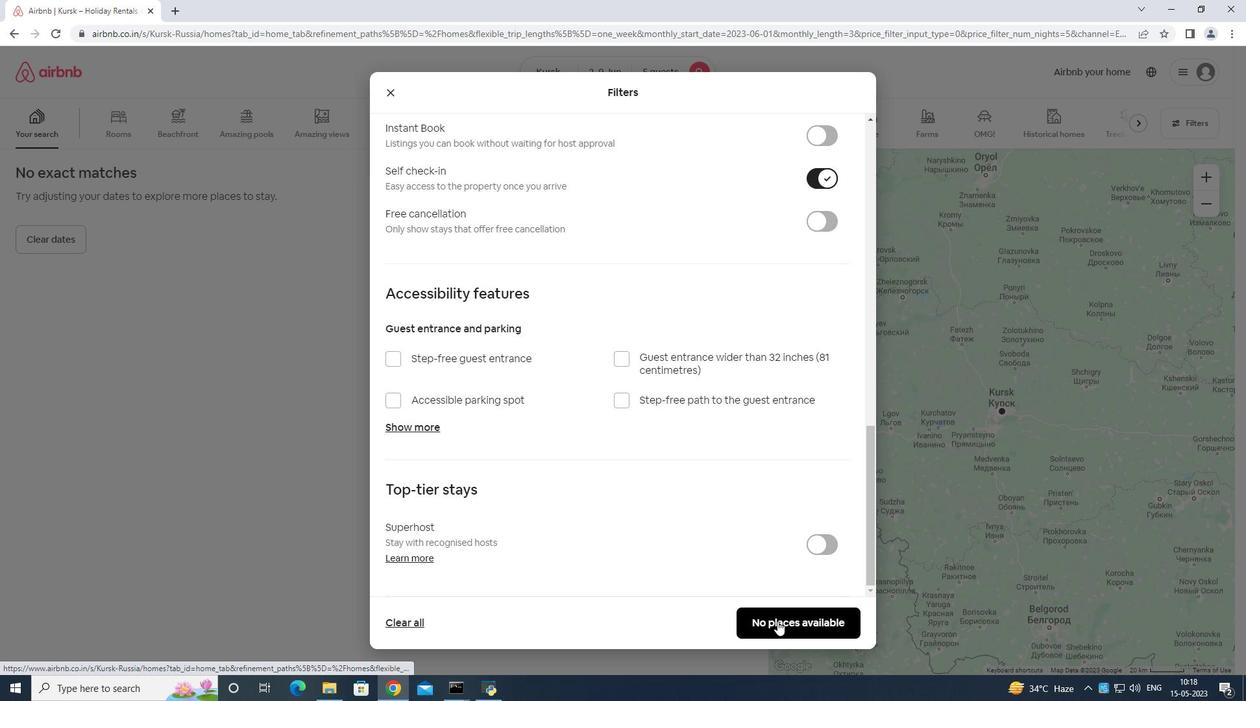 
